 Task: Search one way flight ticket for 4 adults, 2 children, 2 infants in seat and 1 infant on lap in economy from King Salmon: King Salmon Airport to Gillette: Gillette Campbell County Airport on 5-1-2023. Choice of flights is Delta. Price is upto 30000. Outbound departure time preference is 17:15. Return departure time preference is 10:30.
Action: Mouse moved to (451, 528)
Screenshot: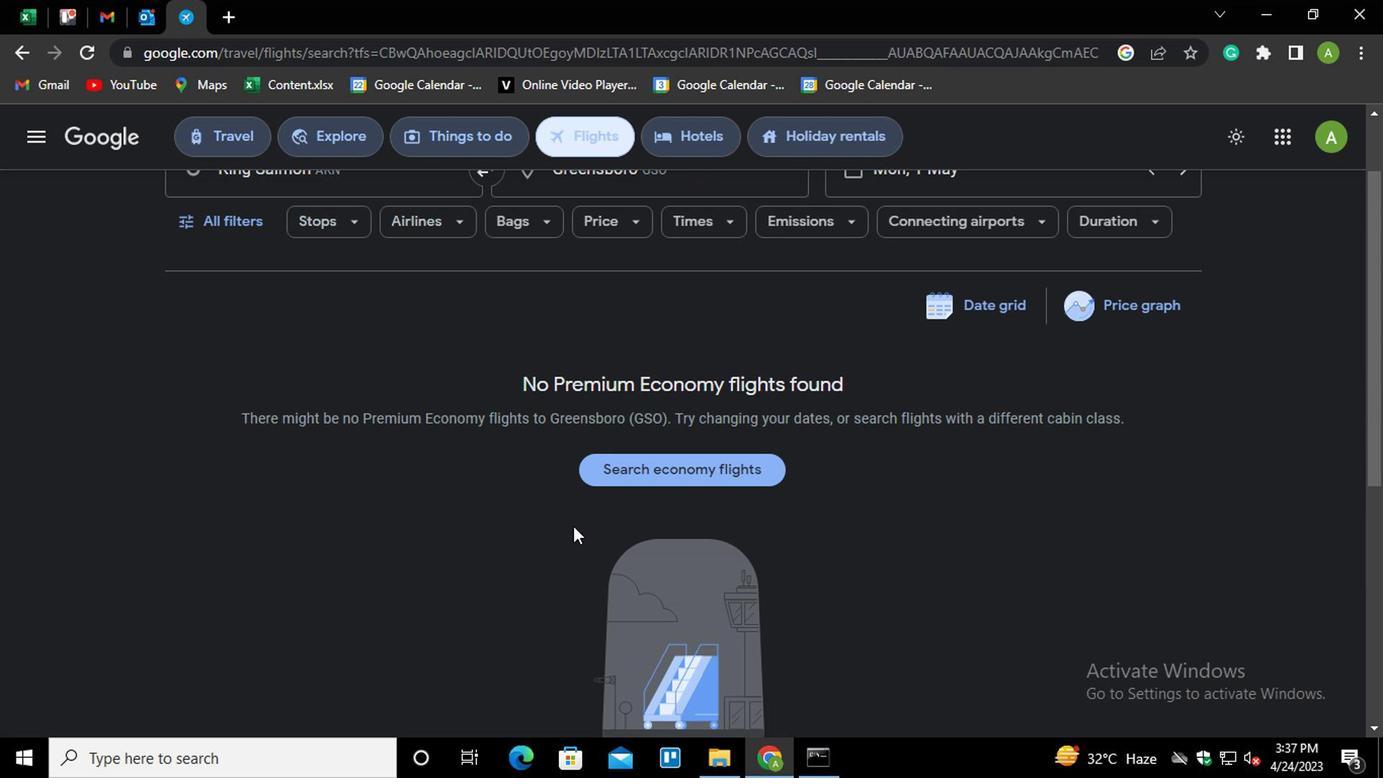 
Action: Mouse scrolled (451, 529) with delta (0, 0)
Screenshot: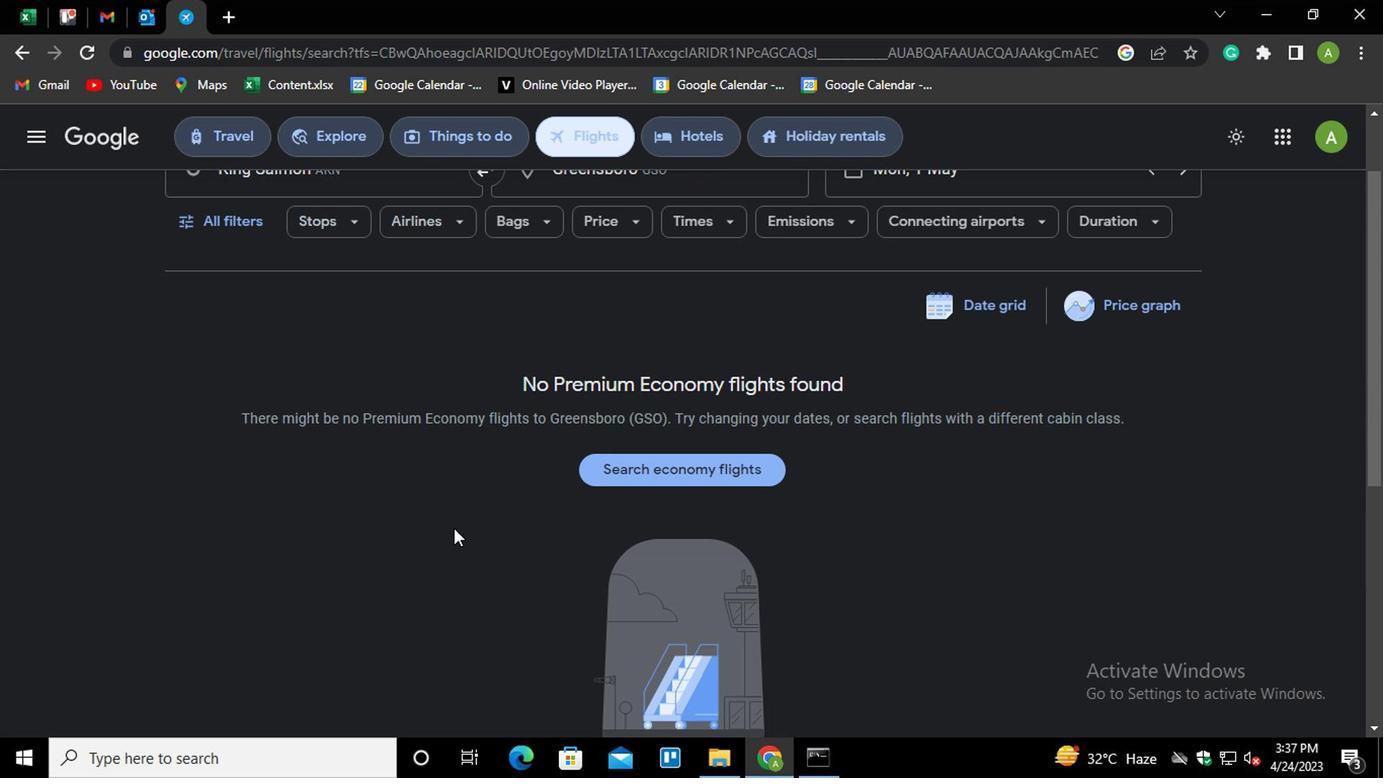 
Action: Mouse scrolled (451, 529) with delta (0, 0)
Screenshot: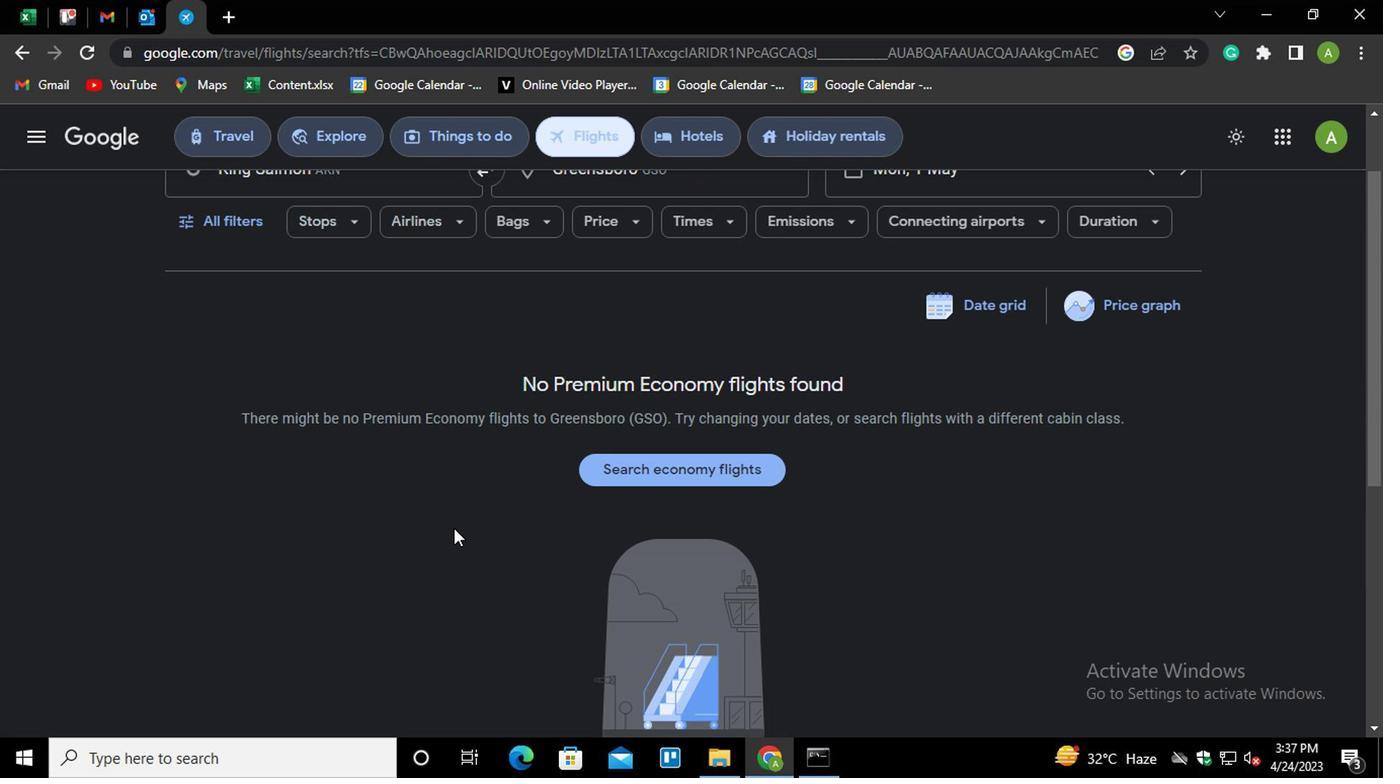 
Action: Mouse scrolled (451, 529) with delta (0, 0)
Screenshot: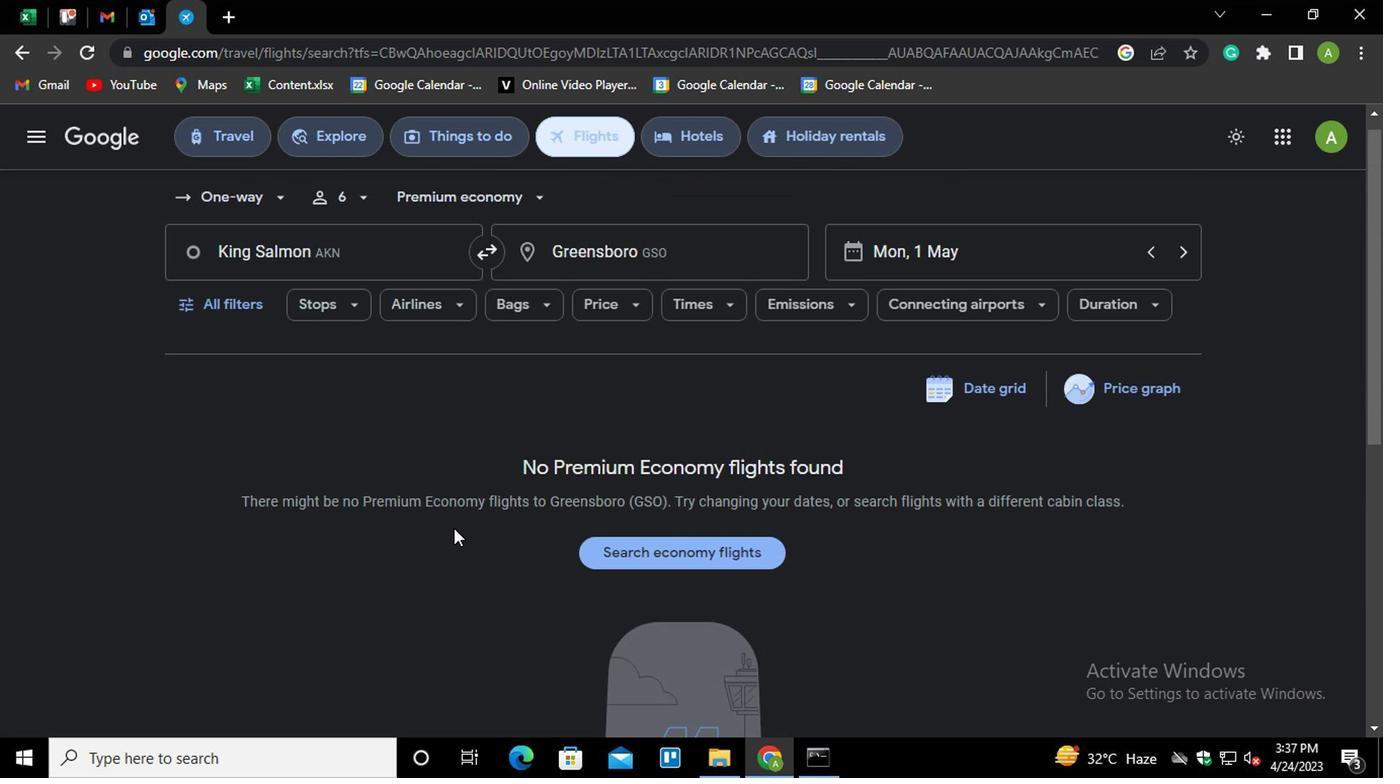 
Action: Mouse moved to (273, 217)
Screenshot: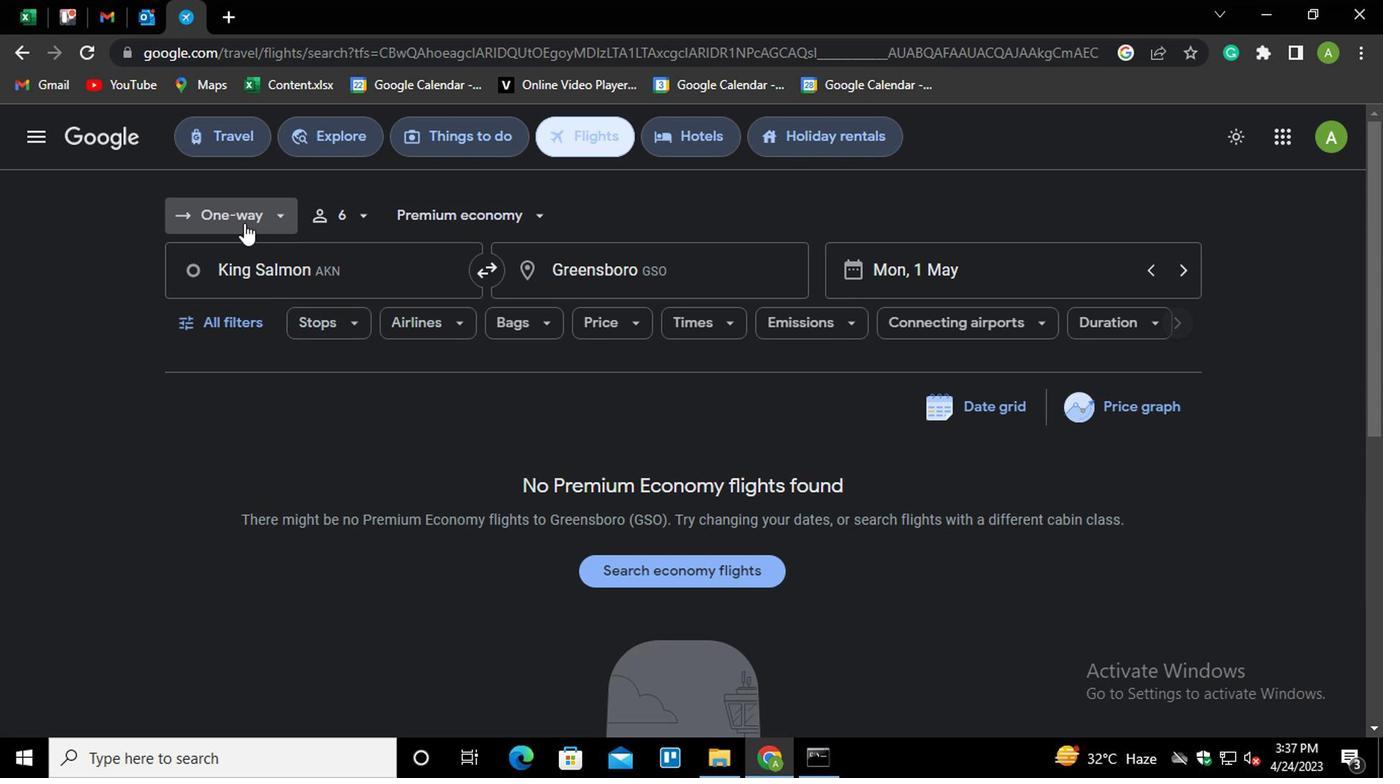 
Action: Mouse pressed left at (273, 217)
Screenshot: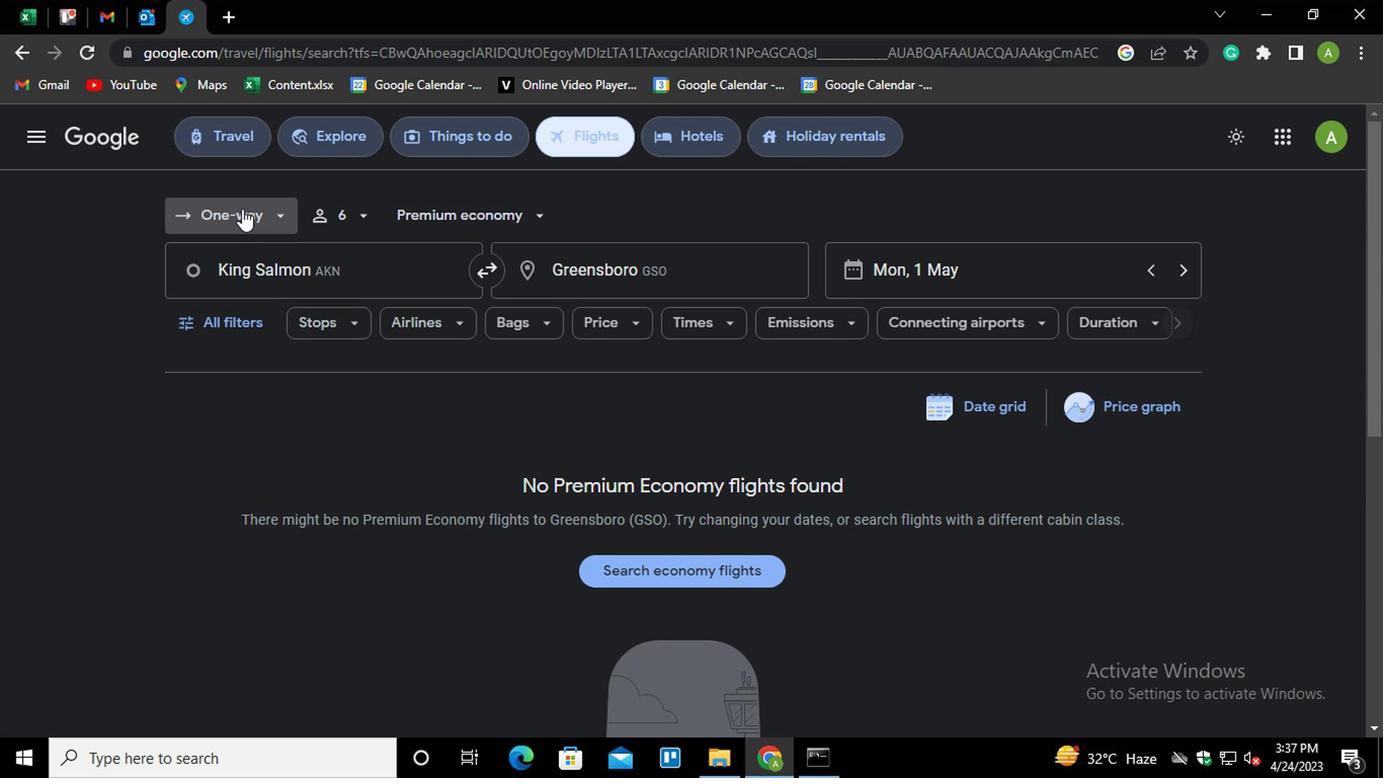 
Action: Mouse moved to (296, 309)
Screenshot: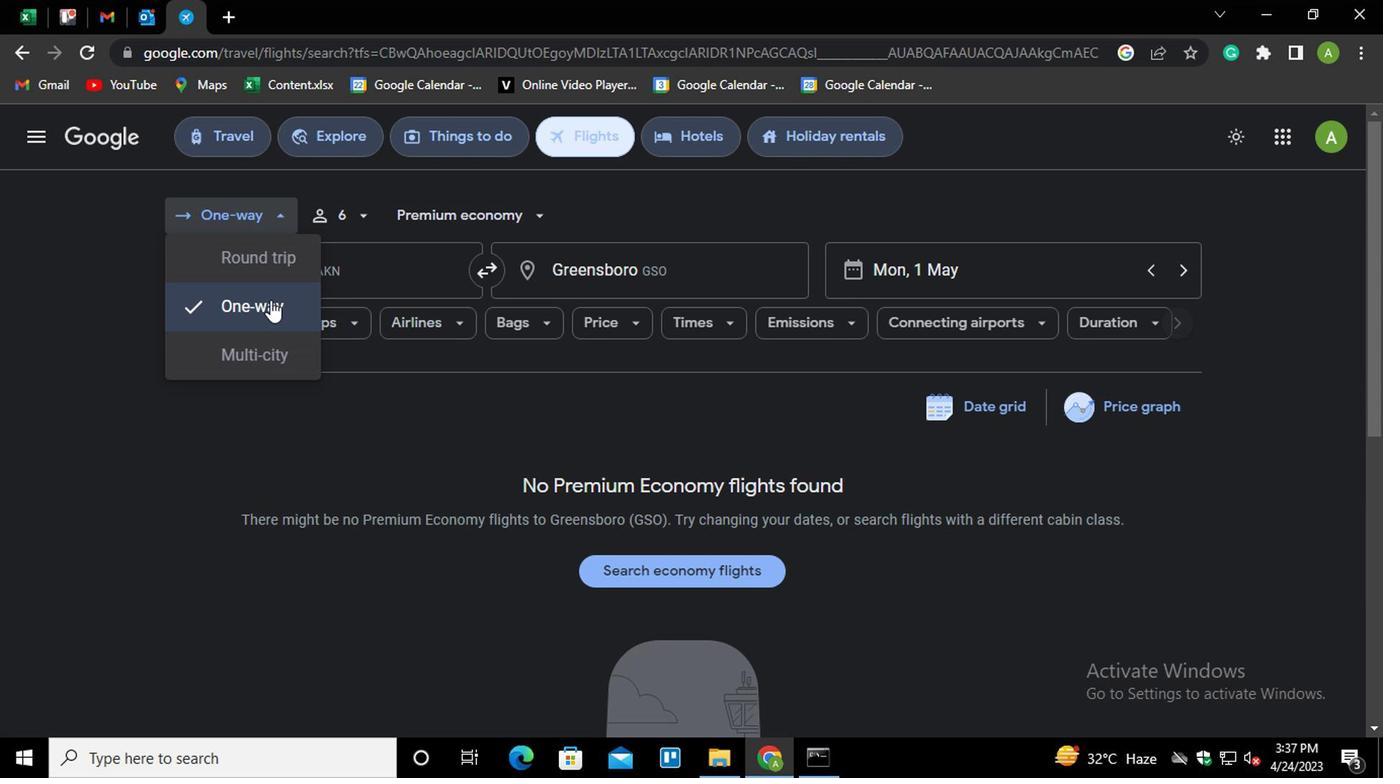 
Action: Mouse pressed left at (296, 309)
Screenshot: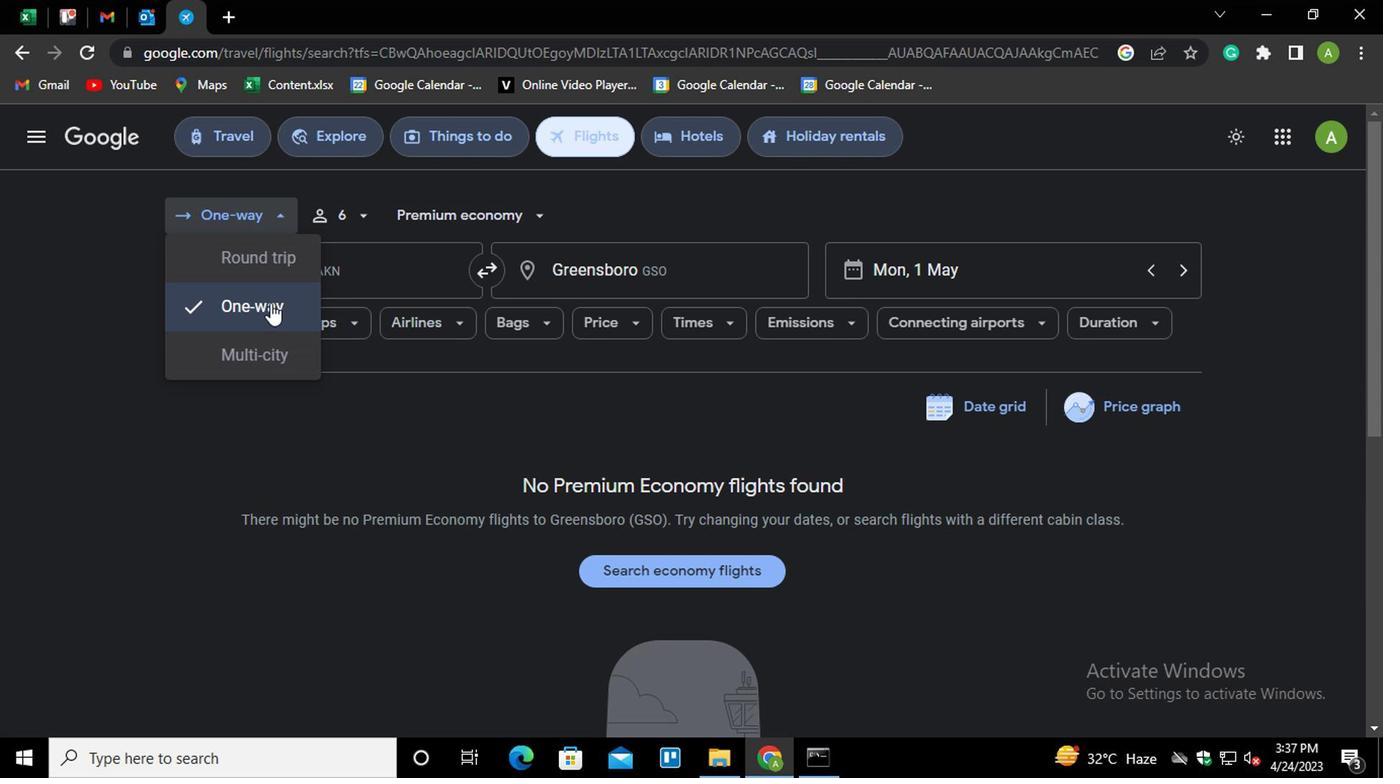 
Action: Mouse moved to (368, 231)
Screenshot: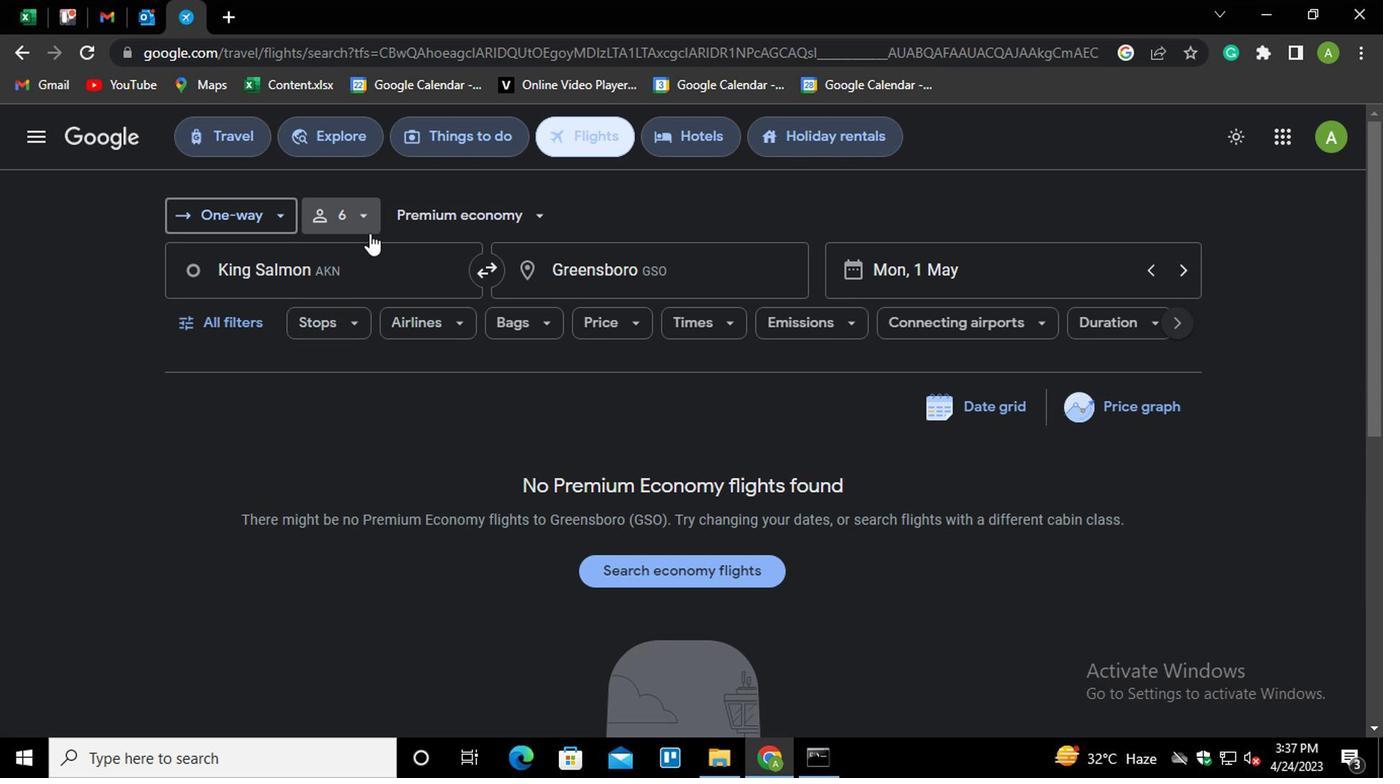 
Action: Mouse pressed left at (368, 231)
Screenshot: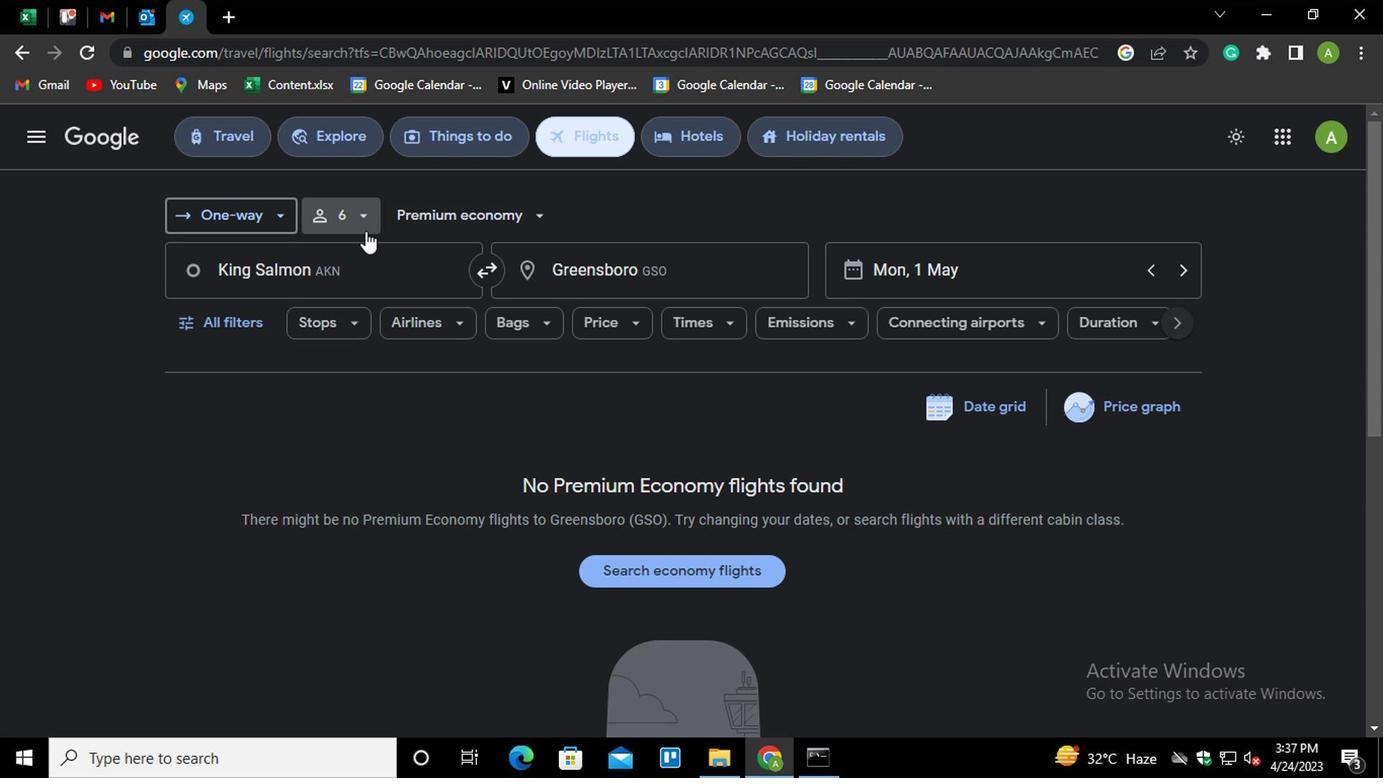 
Action: Mouse moved to (505, 270)
Screenshot: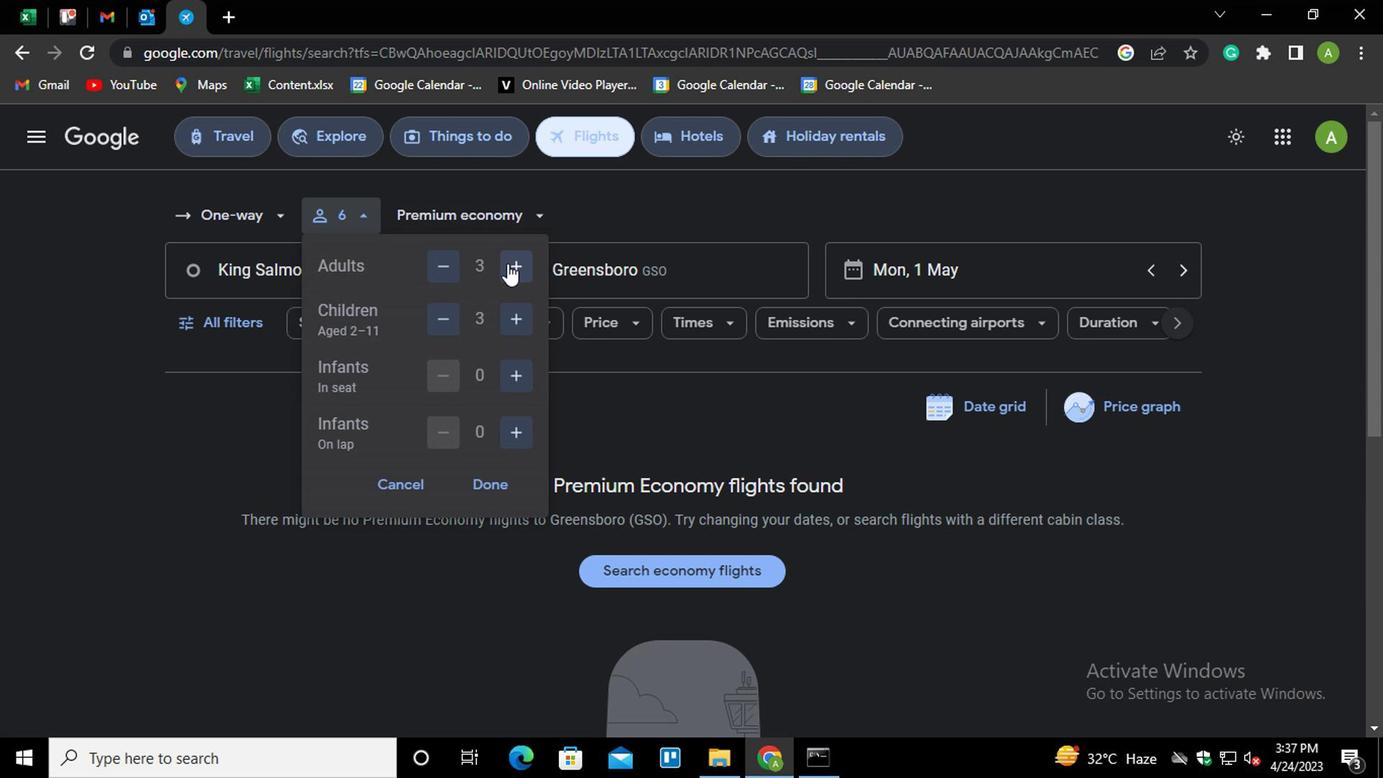 
Action: Mouse pressed left at (505, 270)
Screenshot: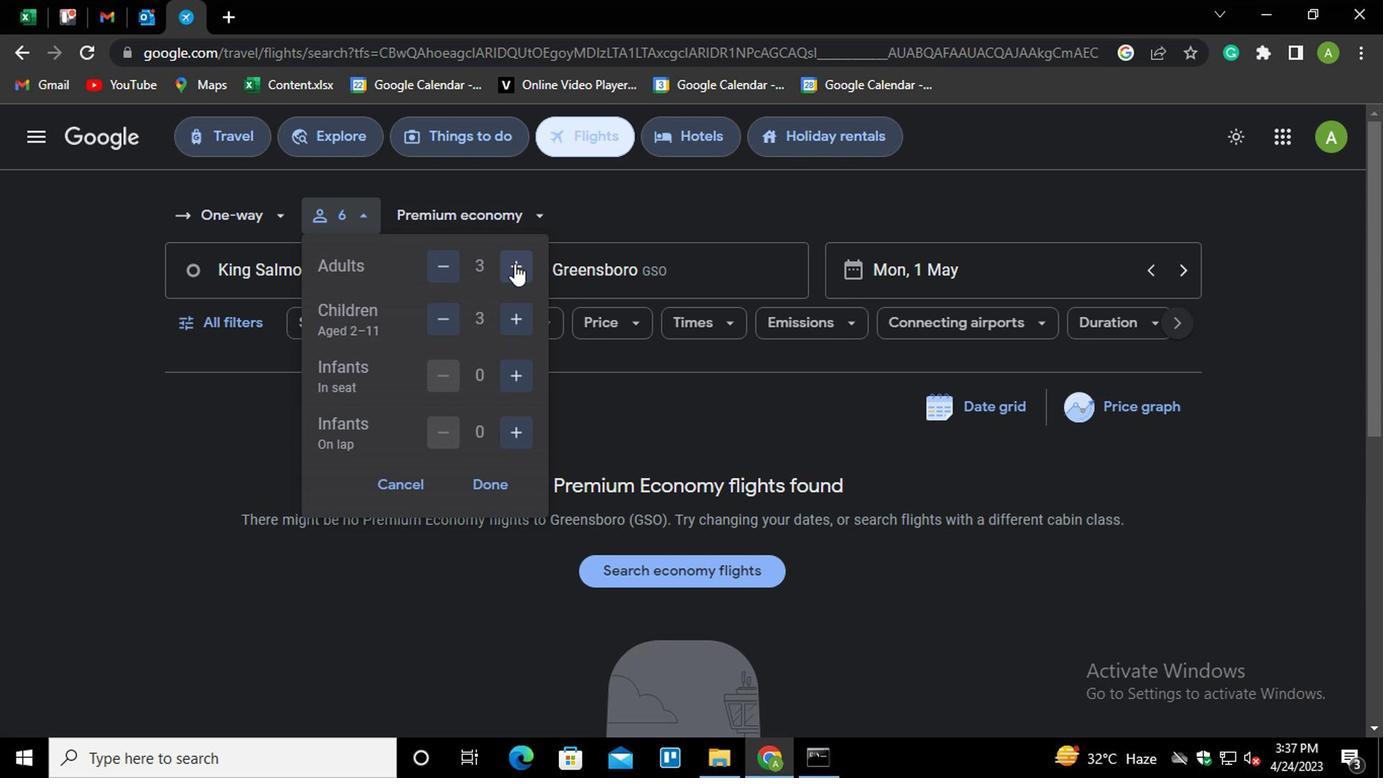 
Action: Mouse moved to (434, 317)
Screenshot: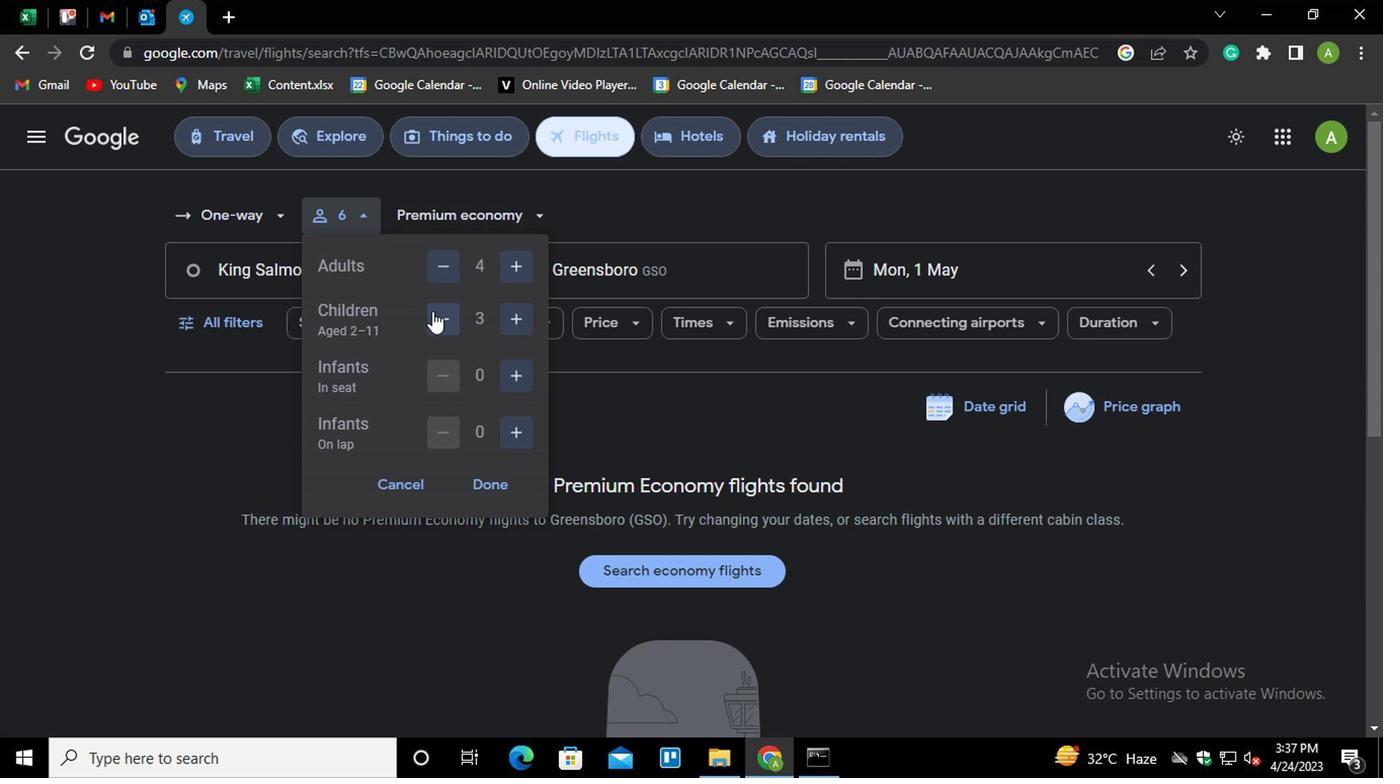 
Action: Mouse pressed left at (434, 317)
Screenshot: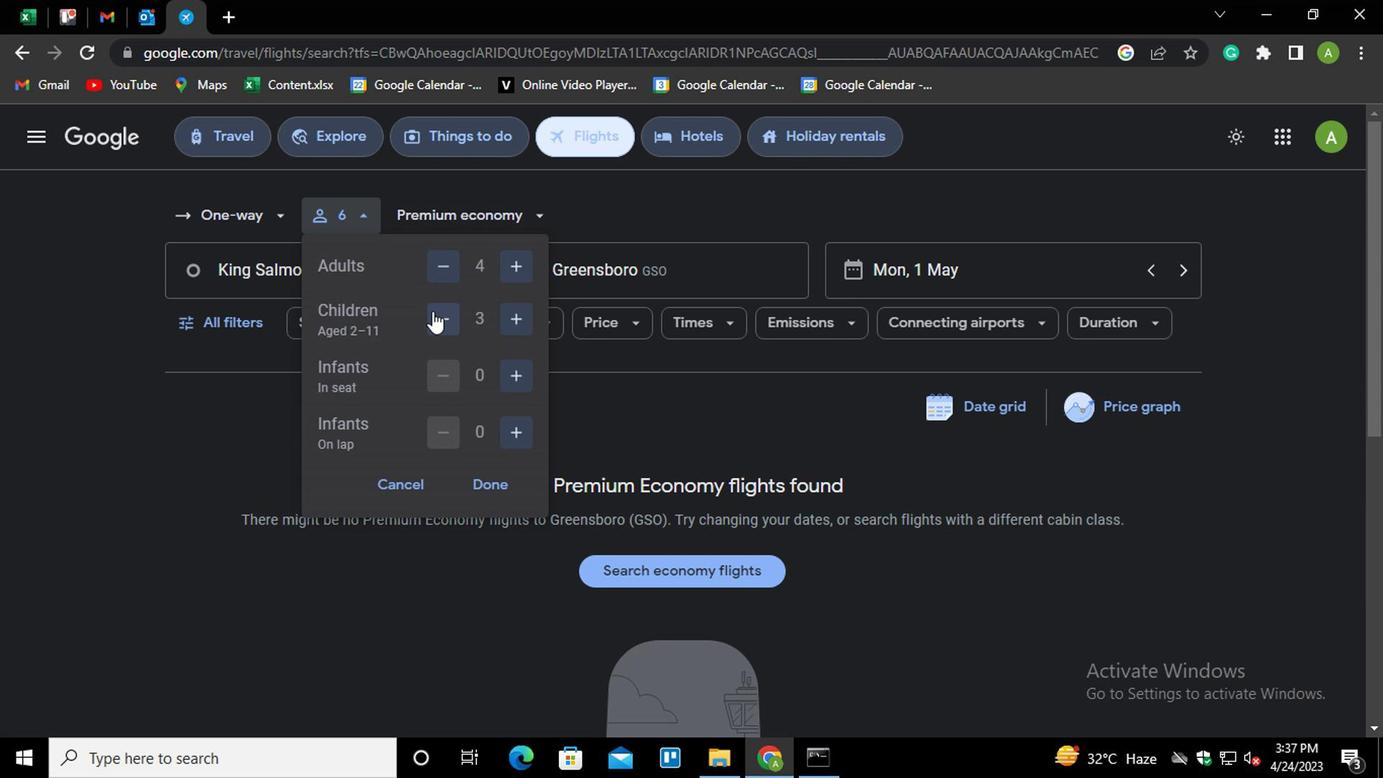 
Action: Mouse moved to (492, 368)
Screenshot: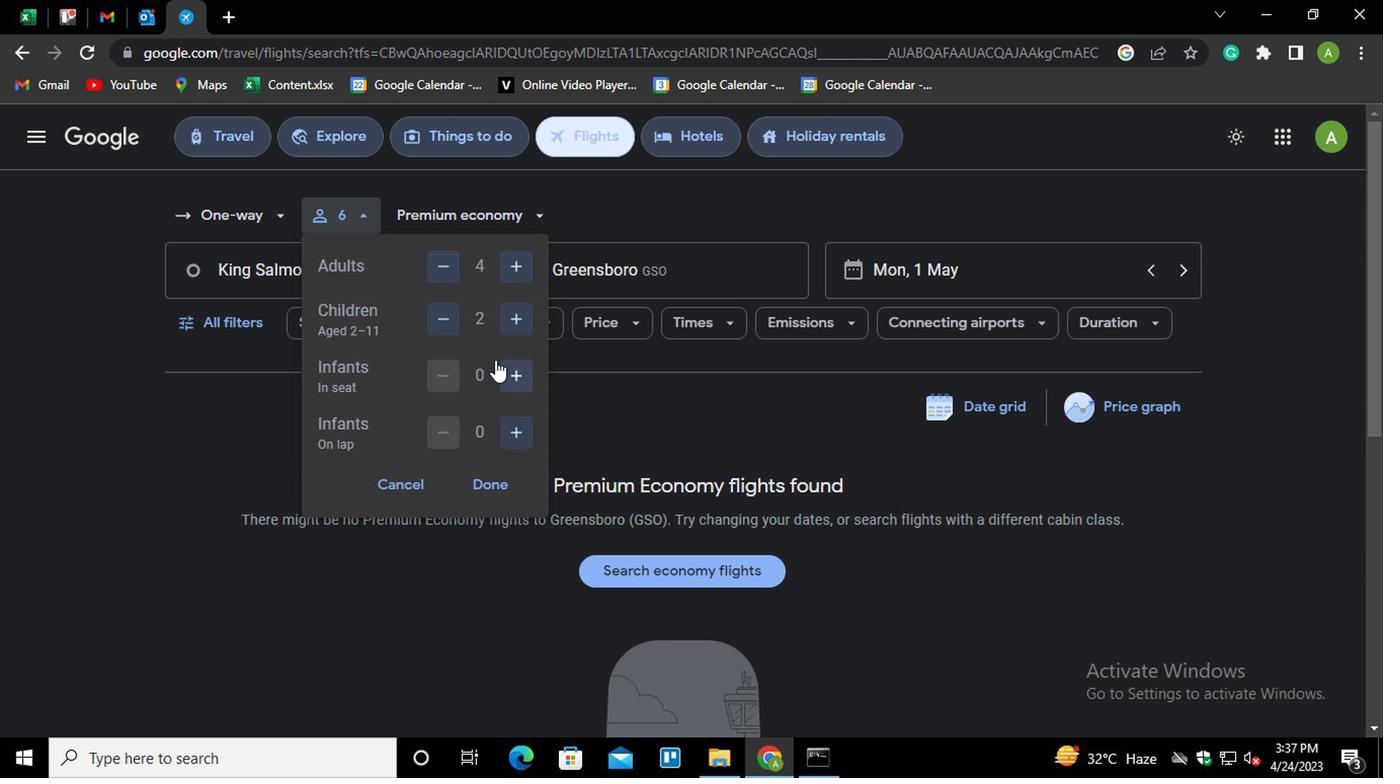 
Action: Mouse pressed left at (492, 368)
Screenshot: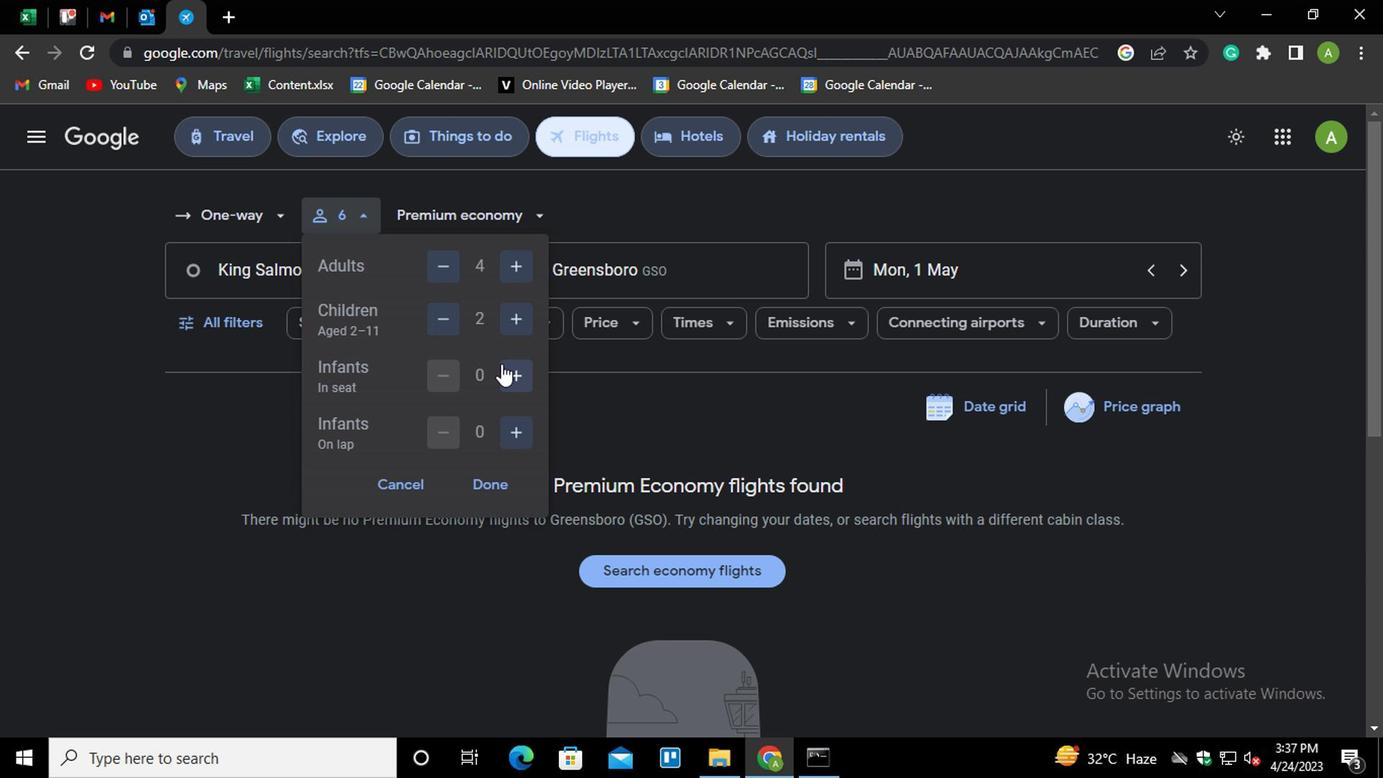 
Action: Mouse pressed left at (492, 368)
Screenshot: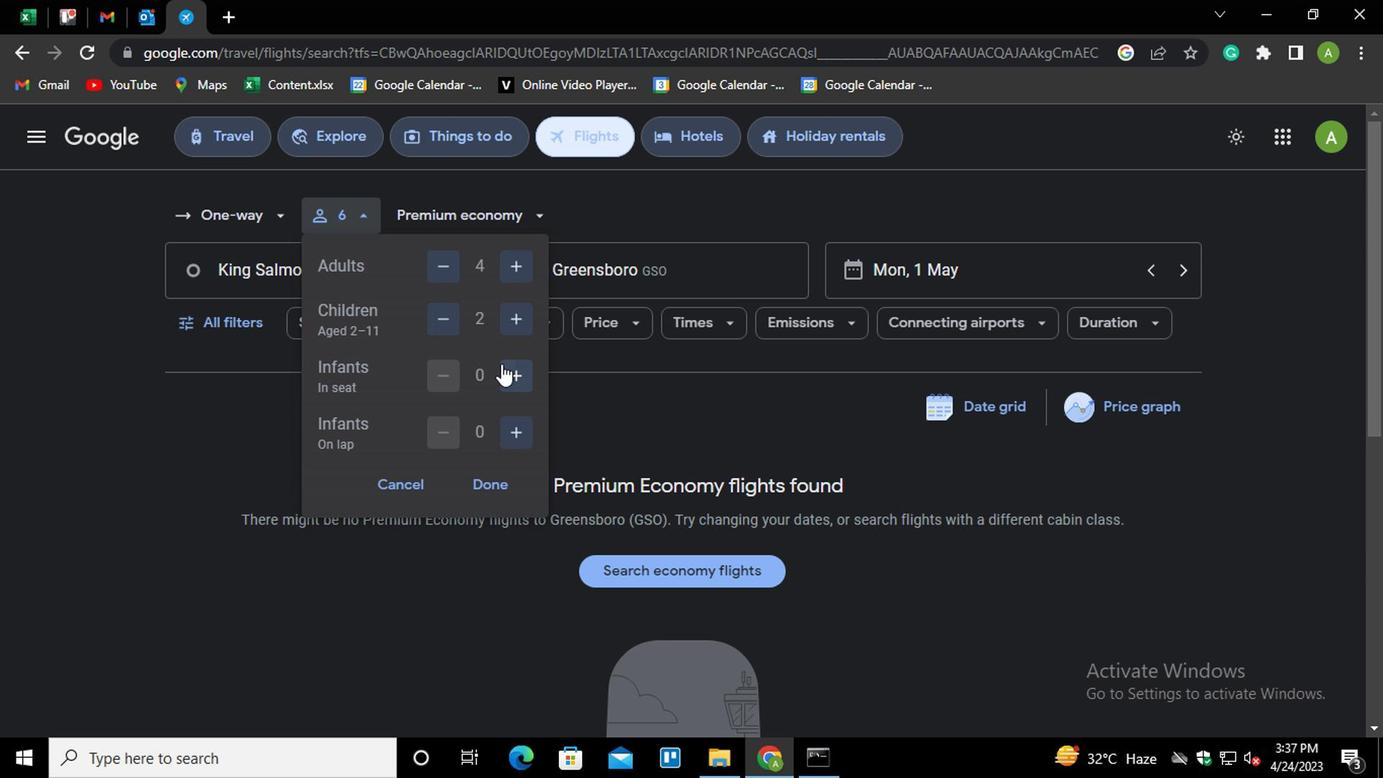 
Action: Mouse moved to (512, 430)
Screenshot: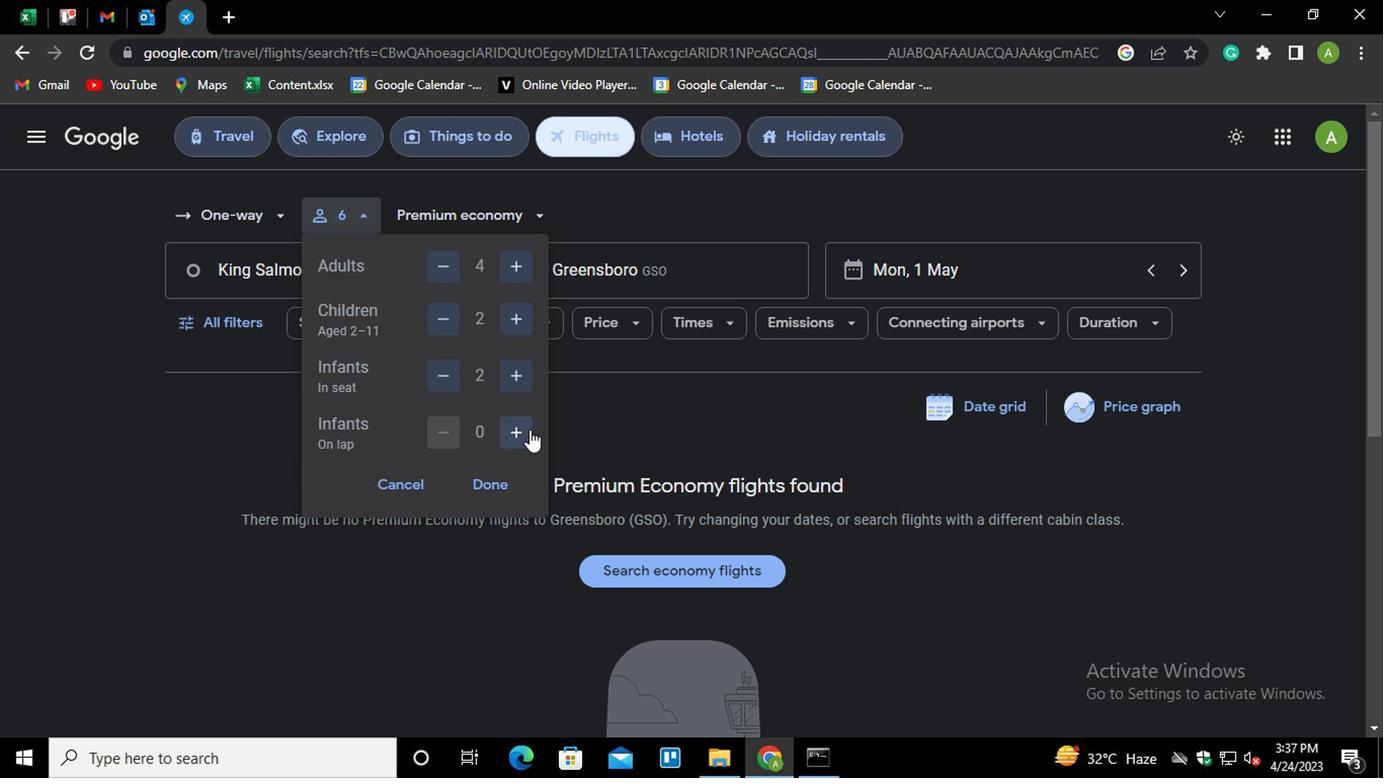 
Action: Mouse pressed left at (512, 430)
Screenshot: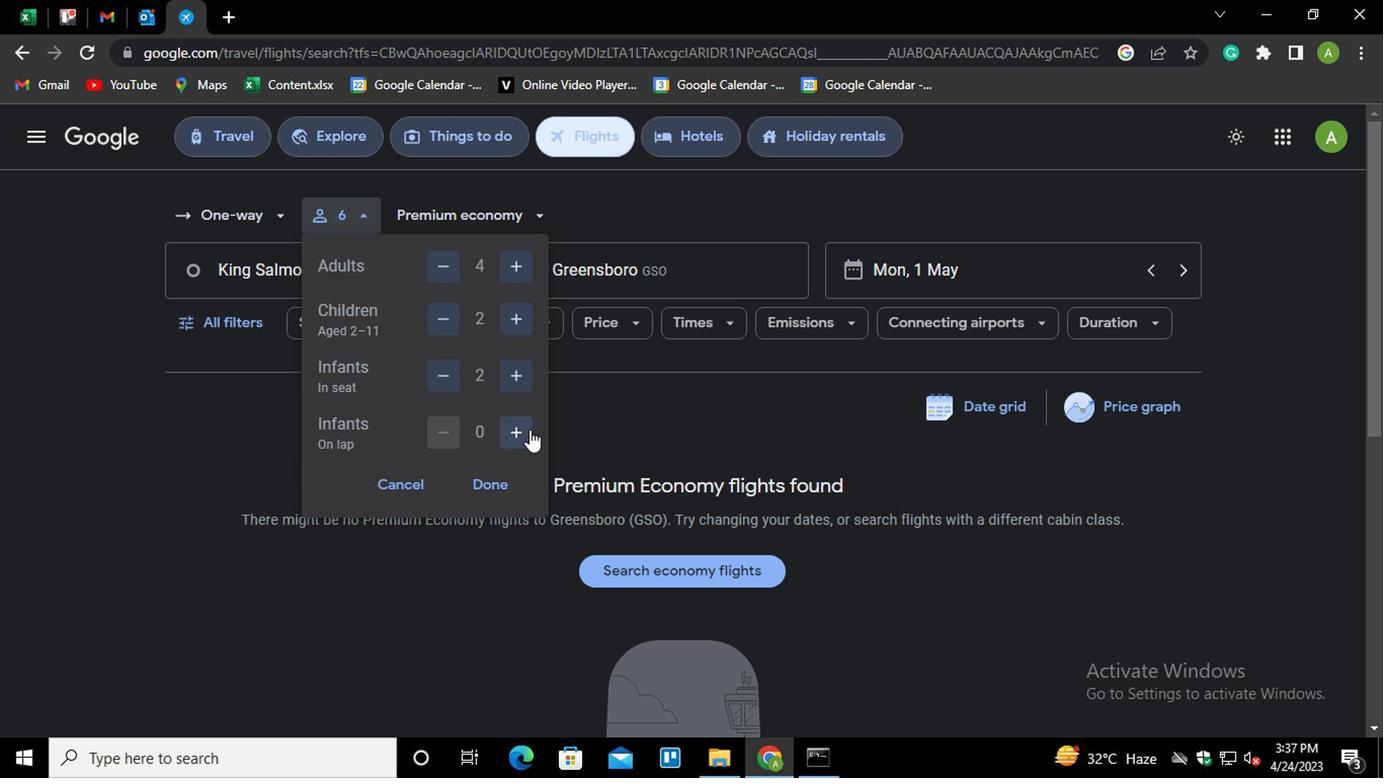 
Action: Mouse moved to (495, 483)
Screenshot: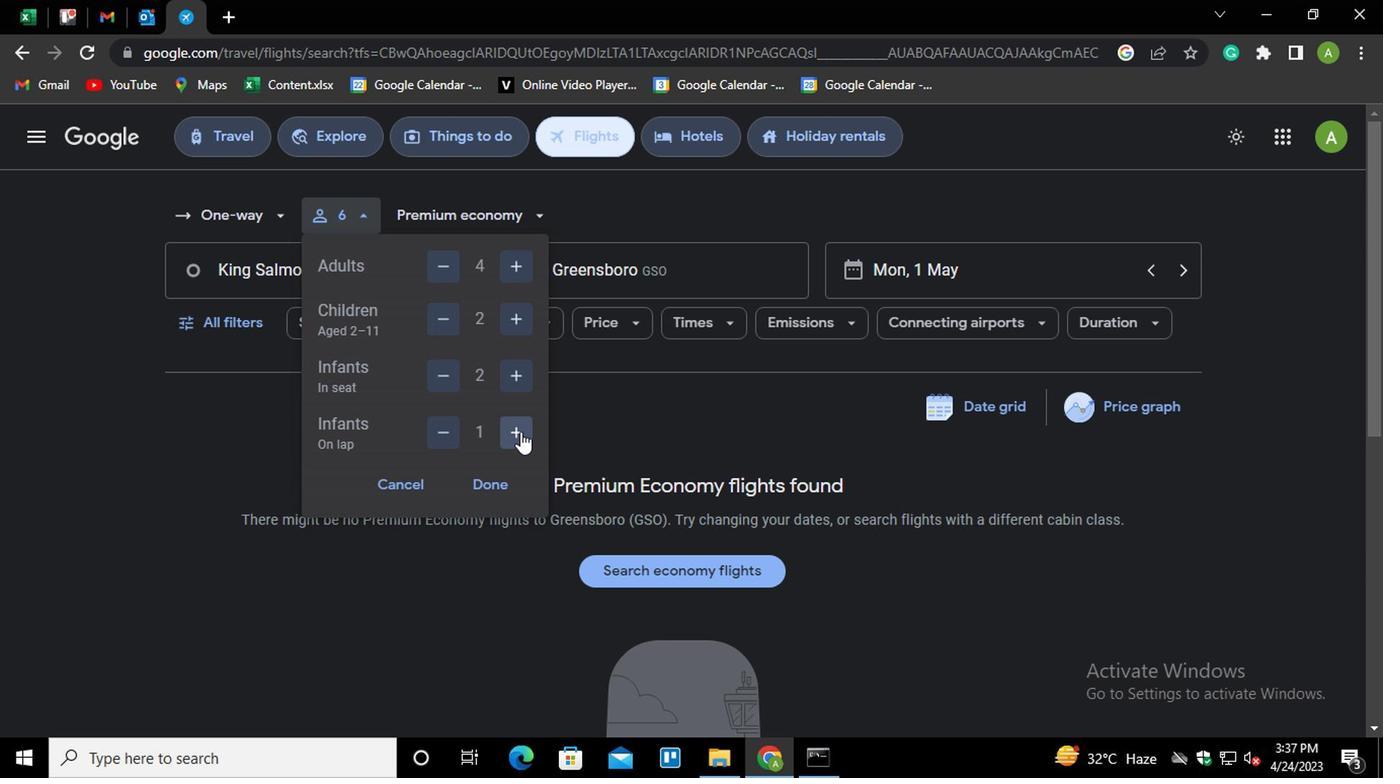 
Action: Mouse pressed left at (495, 483)
Screenshot: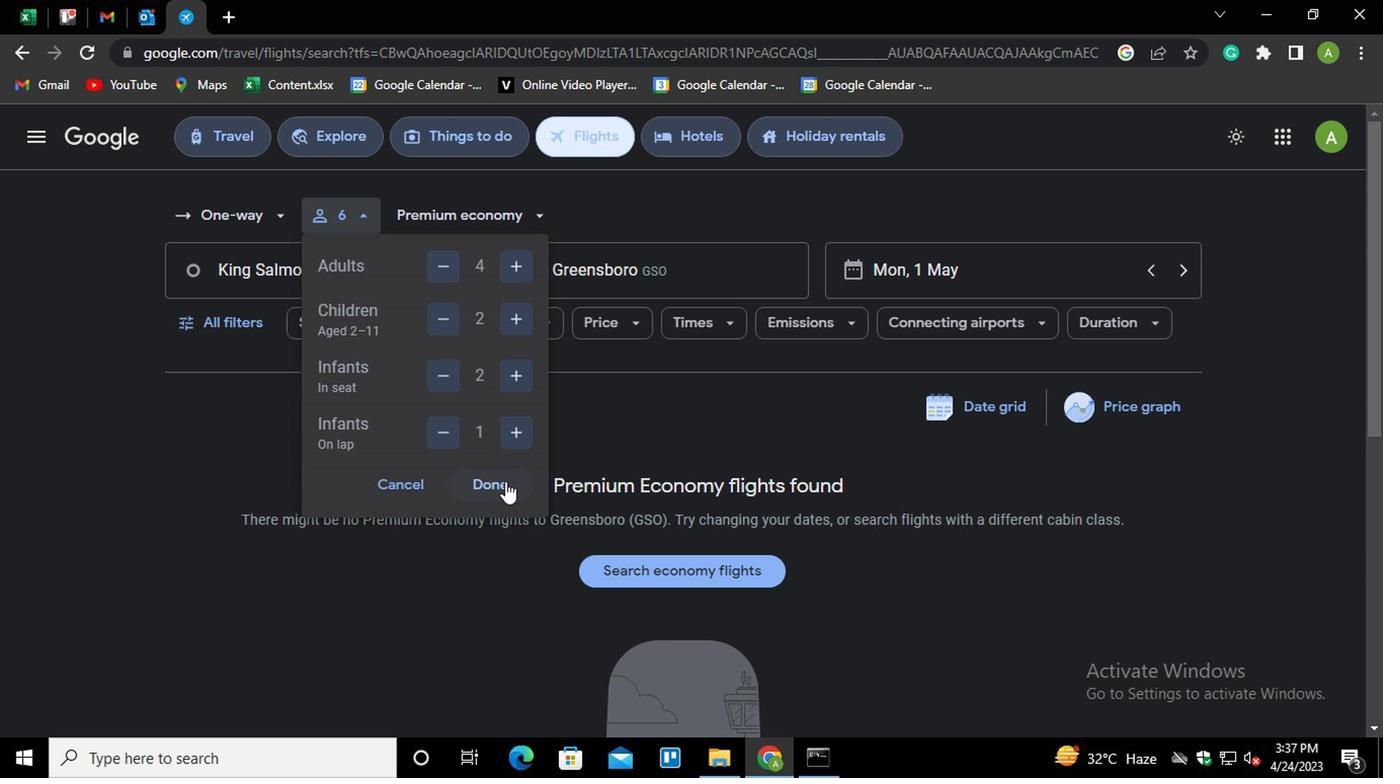
Action: Mouse moved to (644, 278)
Screenshot: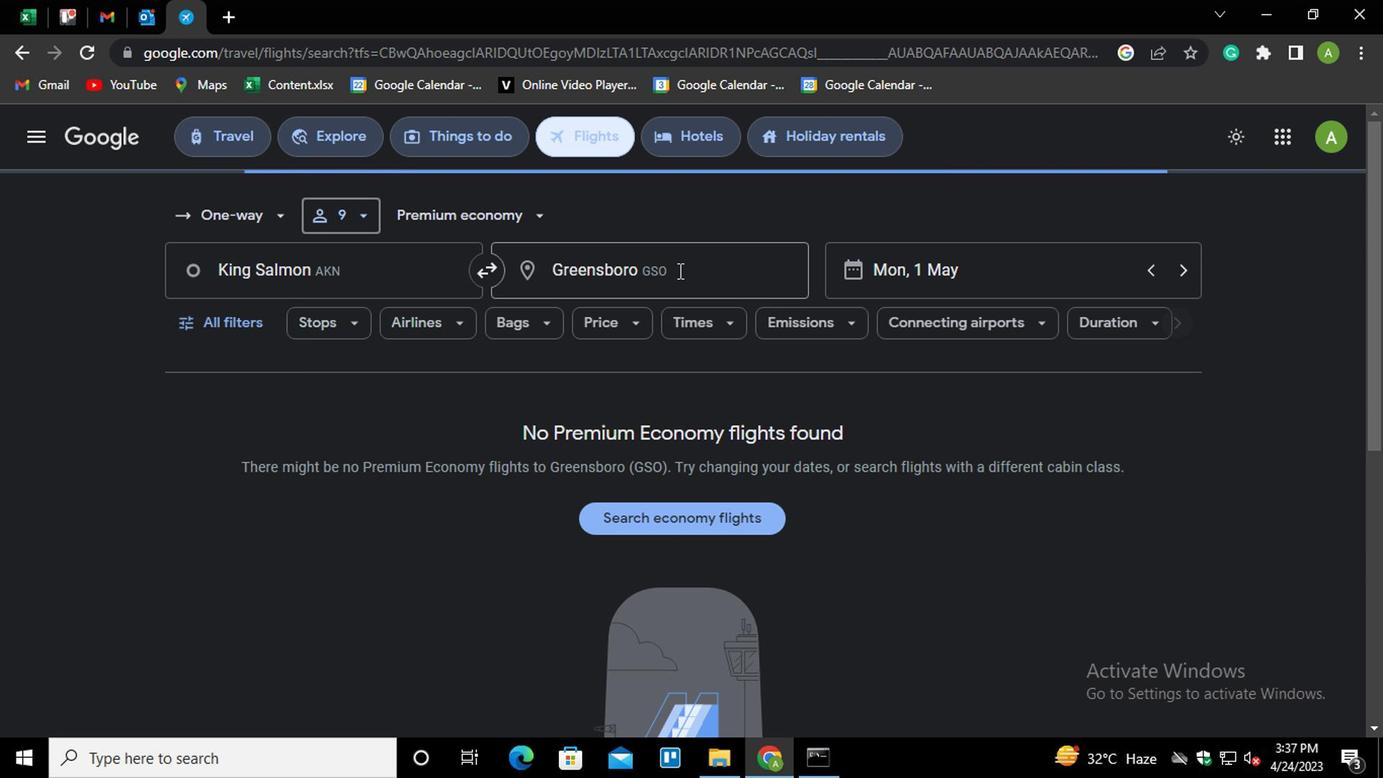 
Action: Mouse pressed left at (644, 278)
Screenshot: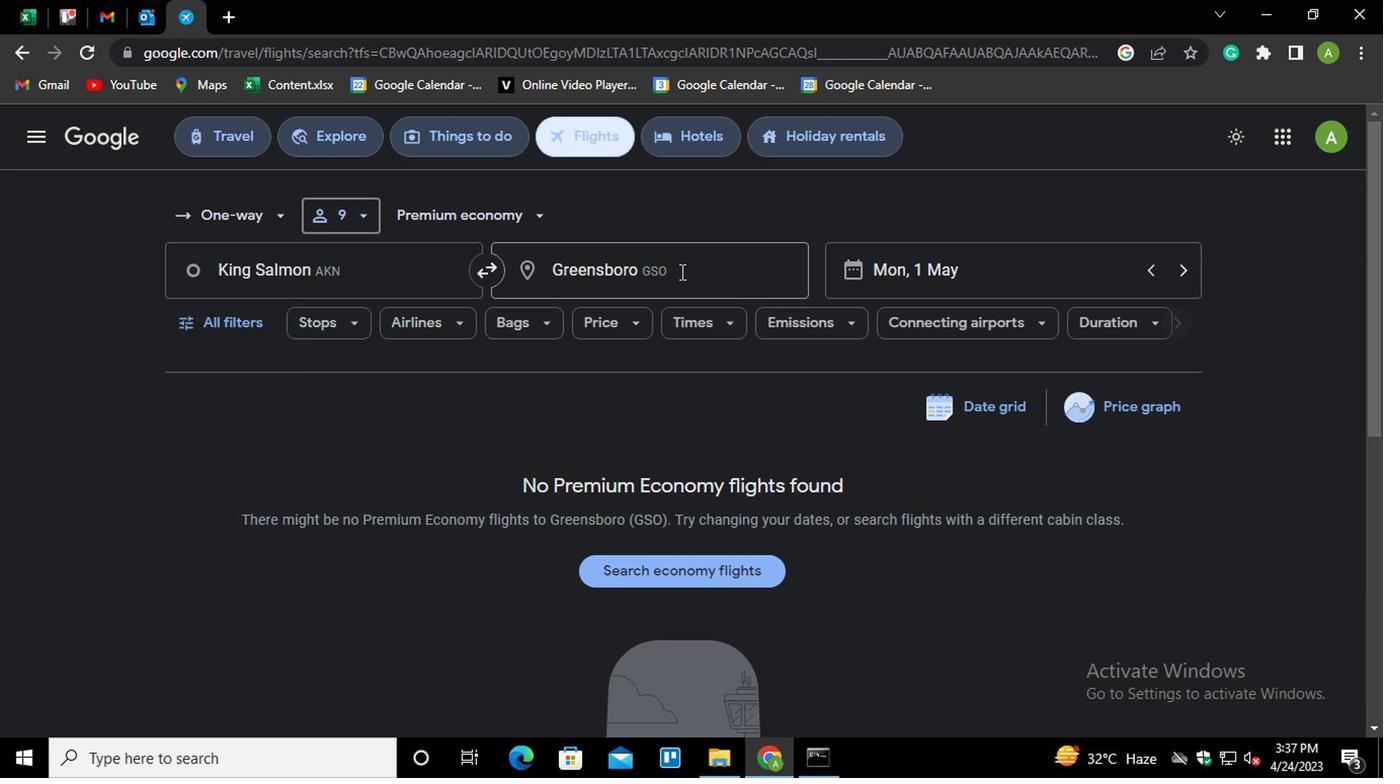 
Action: Mouse moved to (654, 273)
Screenshot: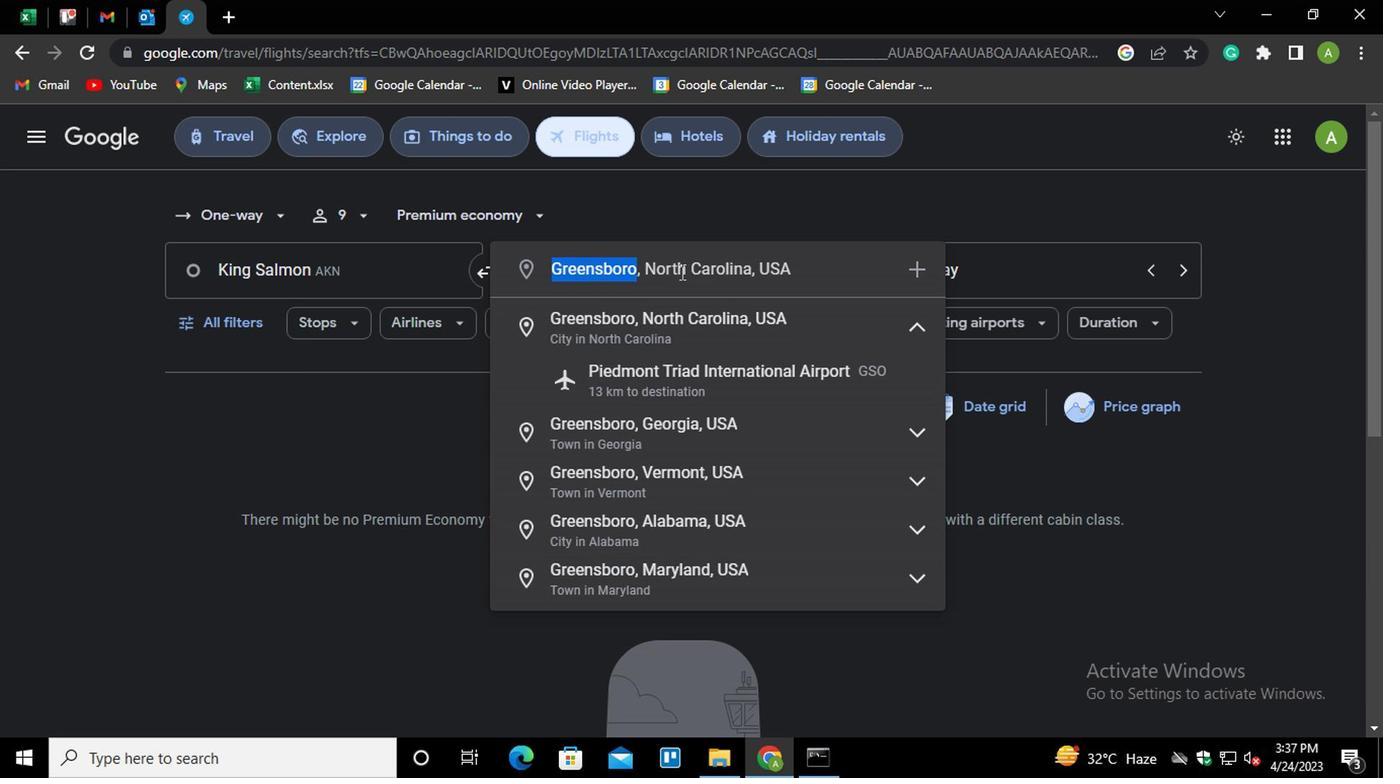 
Action: Key pressed <Key.shift_r>Gillette<Key.down><Key.enter>
Screenshot: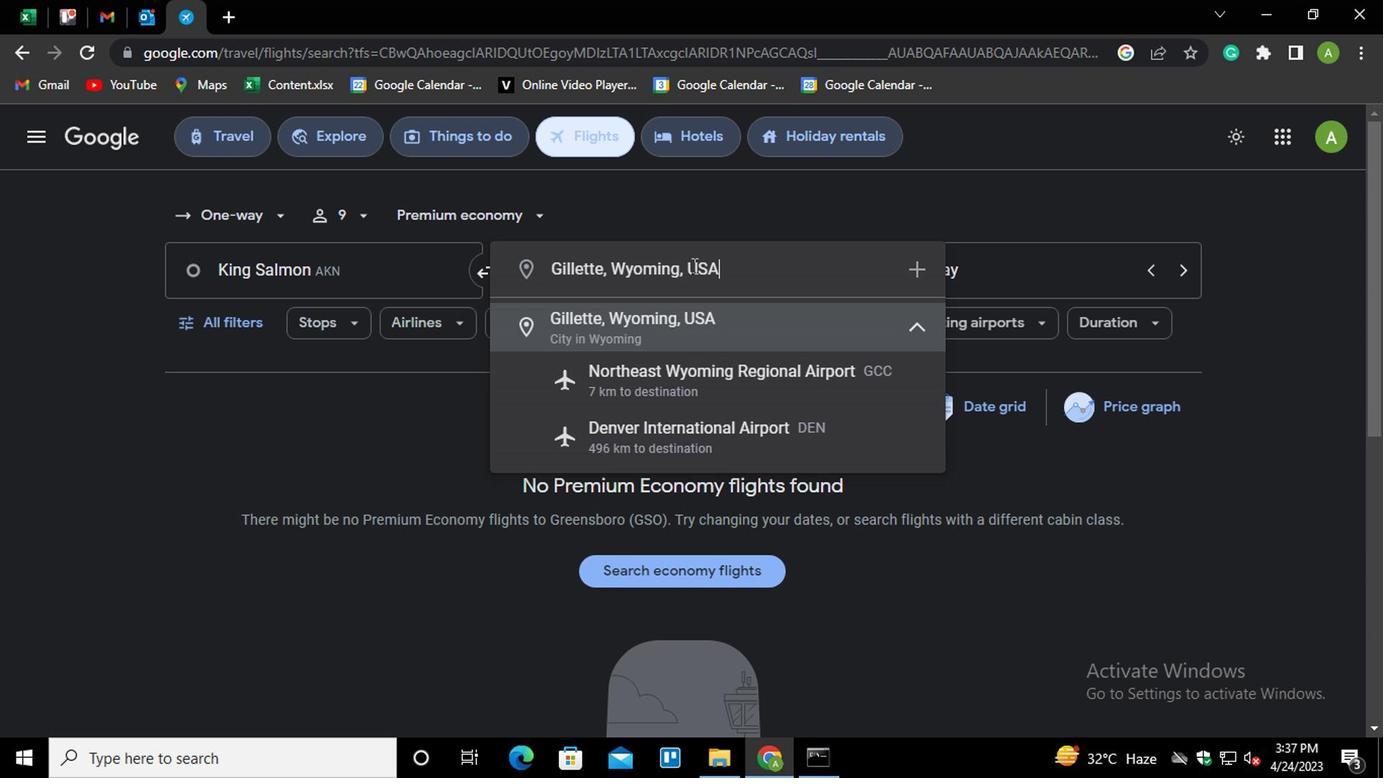 
Action: Mouse moved to (235, 335)
Screenshot: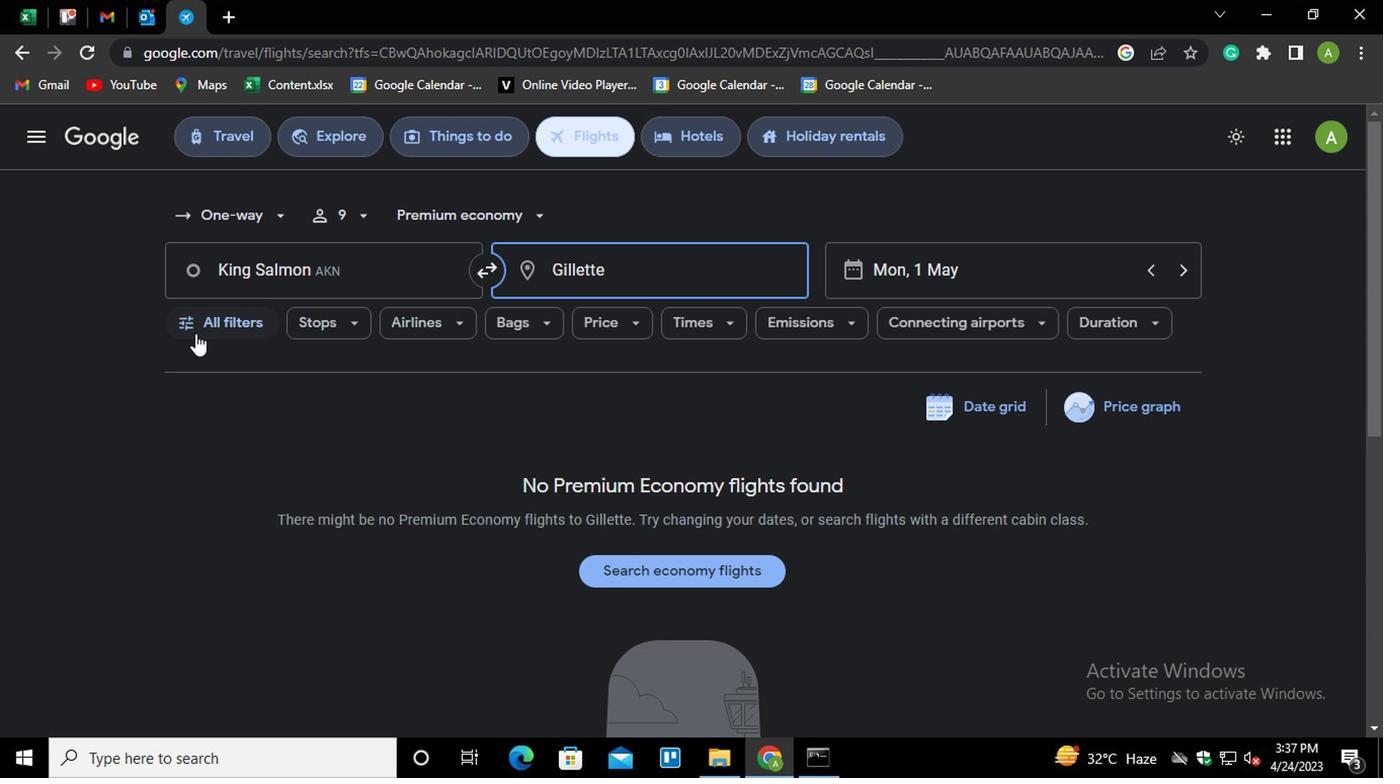 
Action: Mouse pressed left at (235, 335)
Screenshot: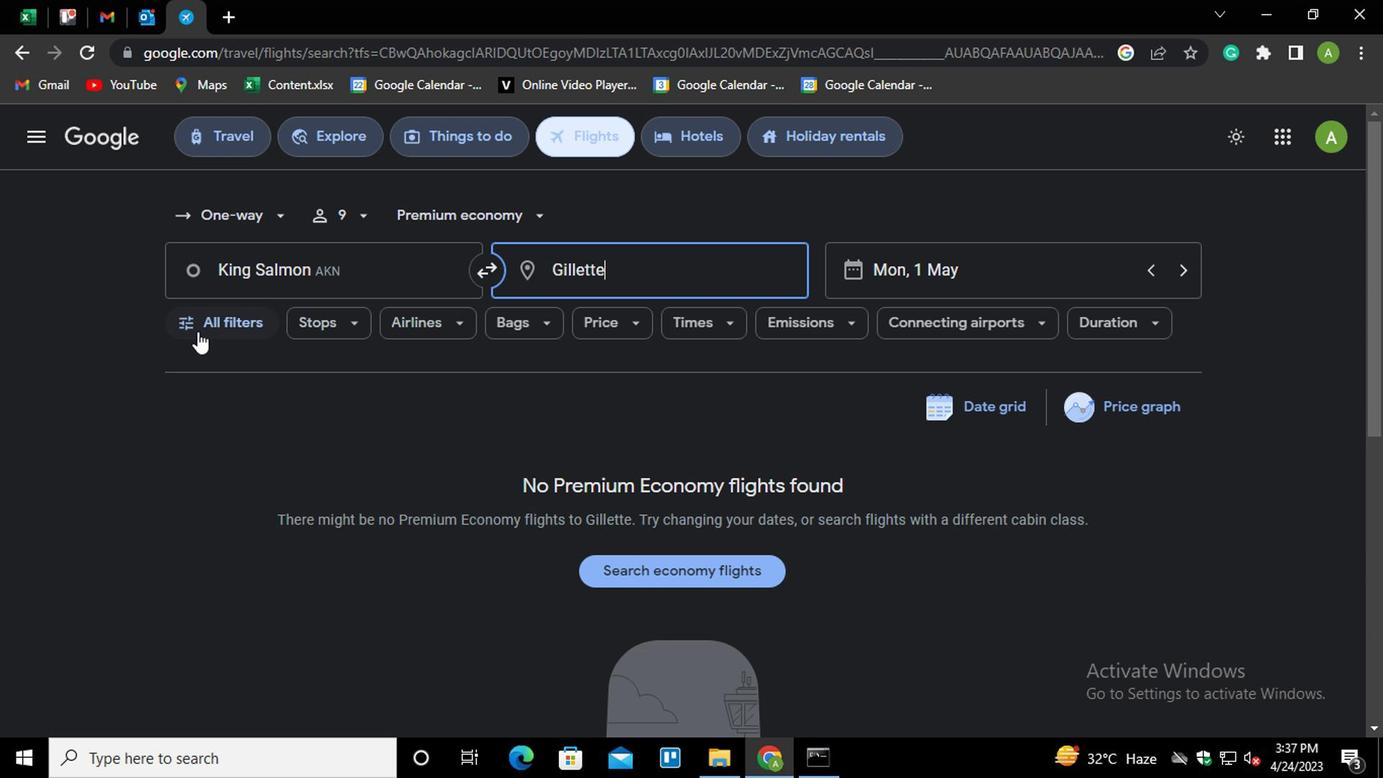 
Action: Mouse moved to (381, 497)
Screenshot: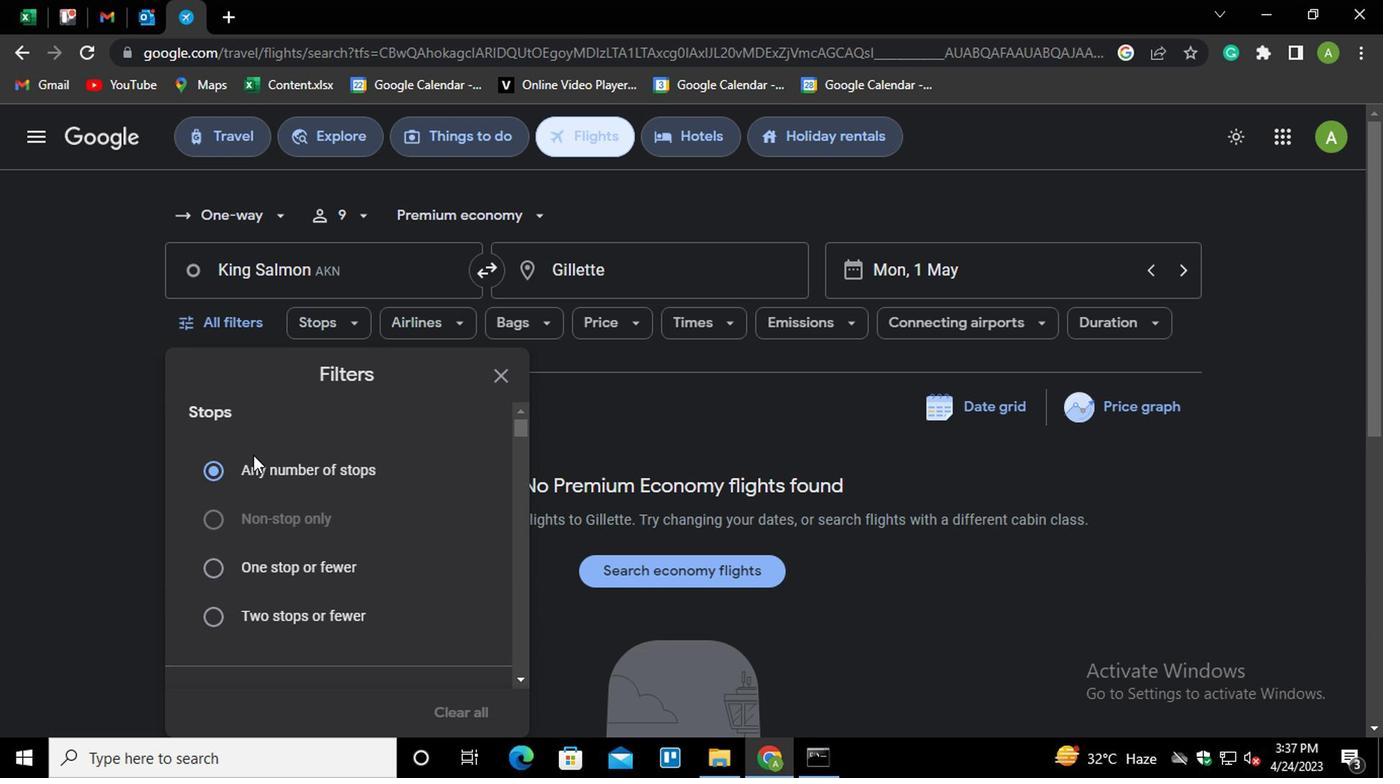 
Action: Mouse scrolled (381, 496) with delta (0, 0)
Screenshot: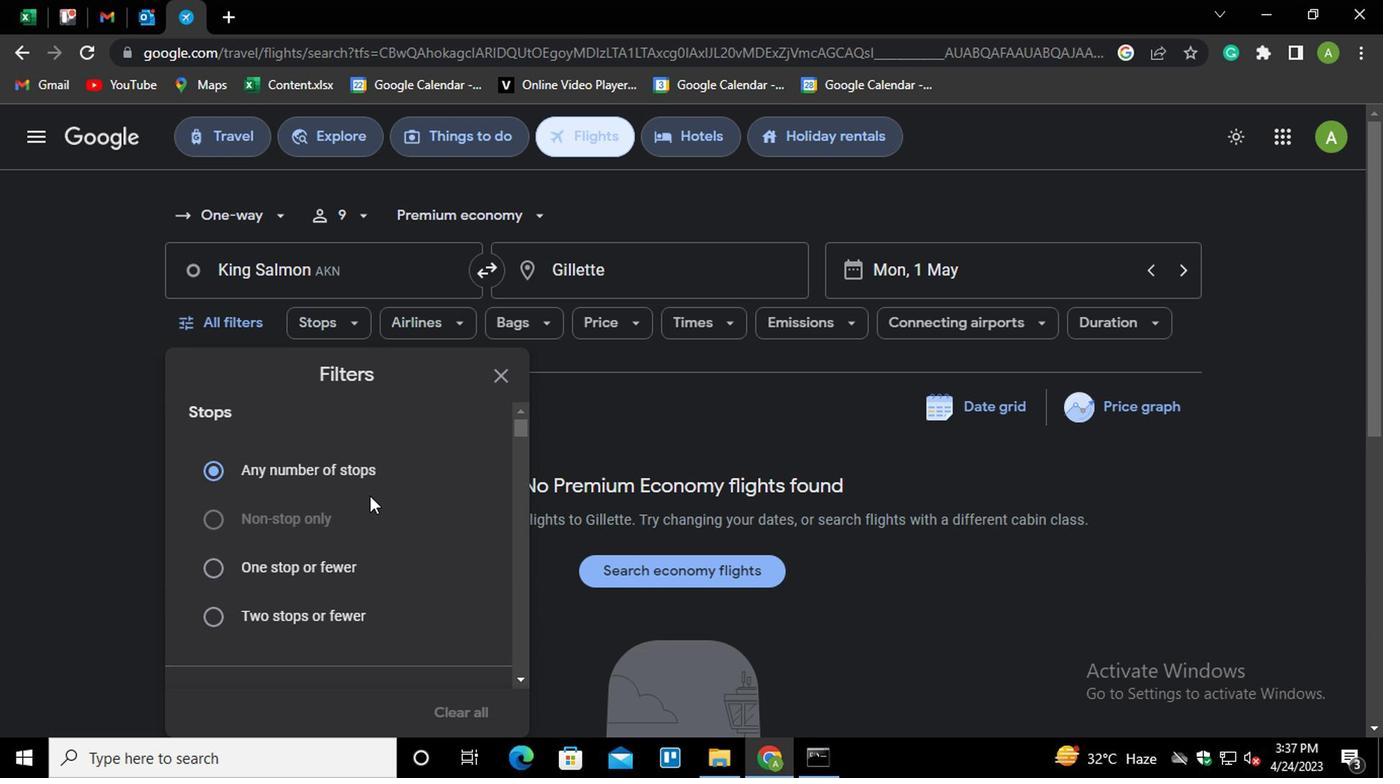 
Action: Mouse scrolled (381, 496) with delta (0, 0)
Screenshot: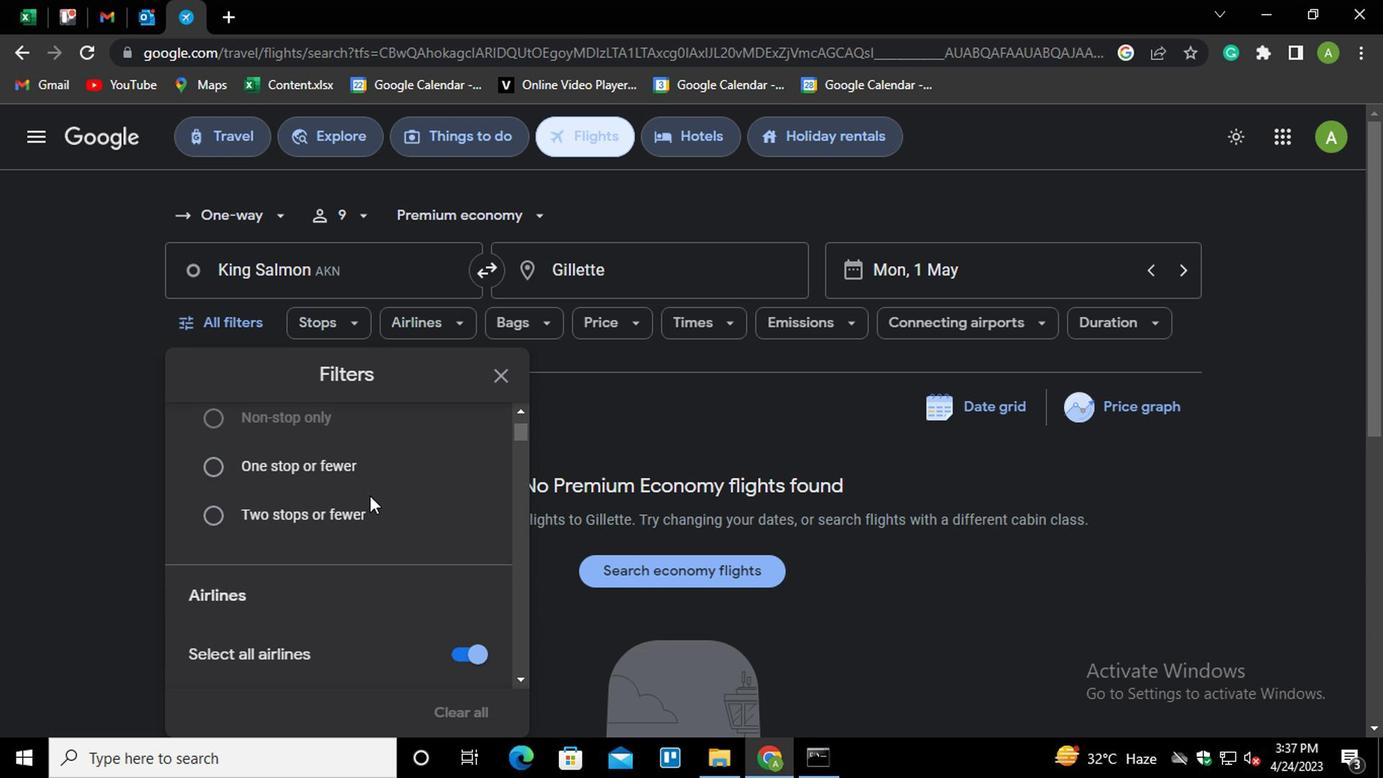 
Action: Mouse scrolled (381, 496) with delta (0, 0)
Screenshot: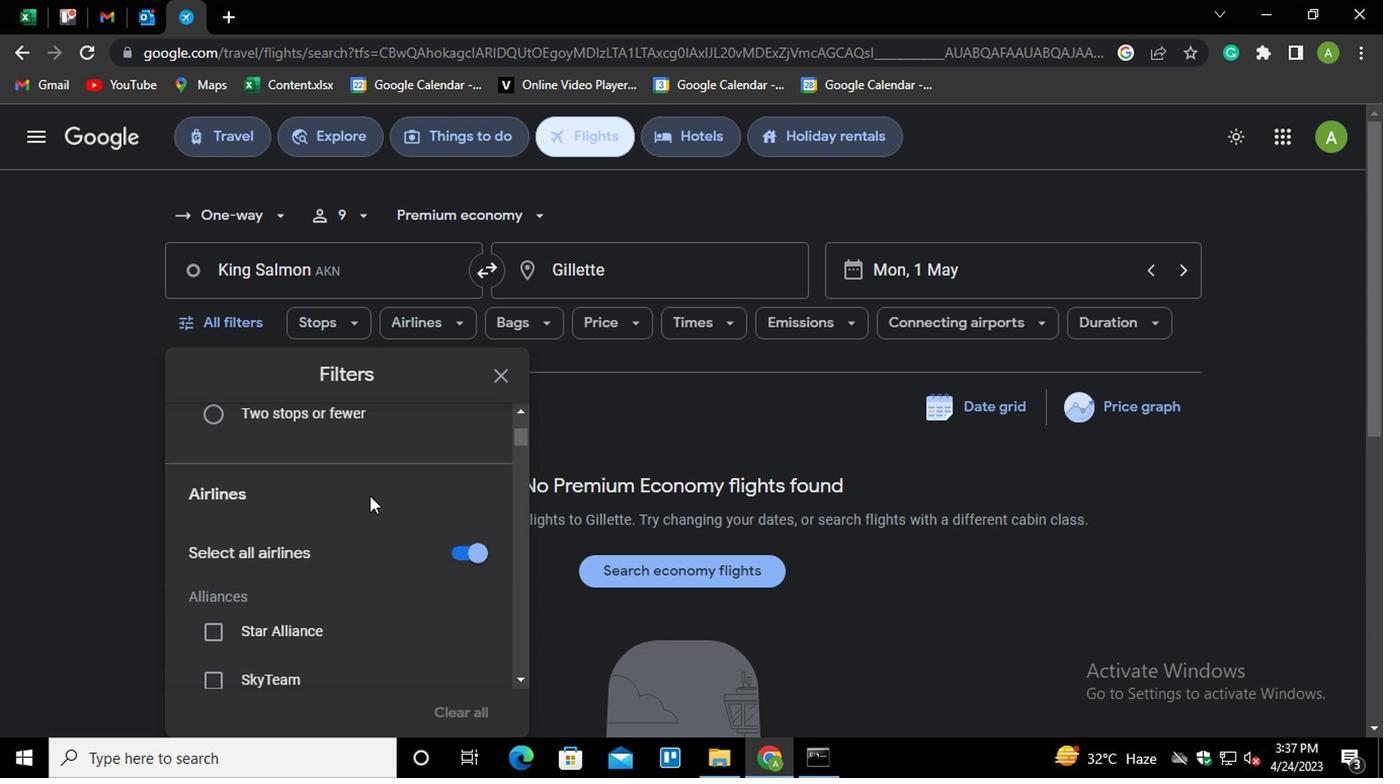 
Action: Mouse moved to (461, 443)
Screenshot: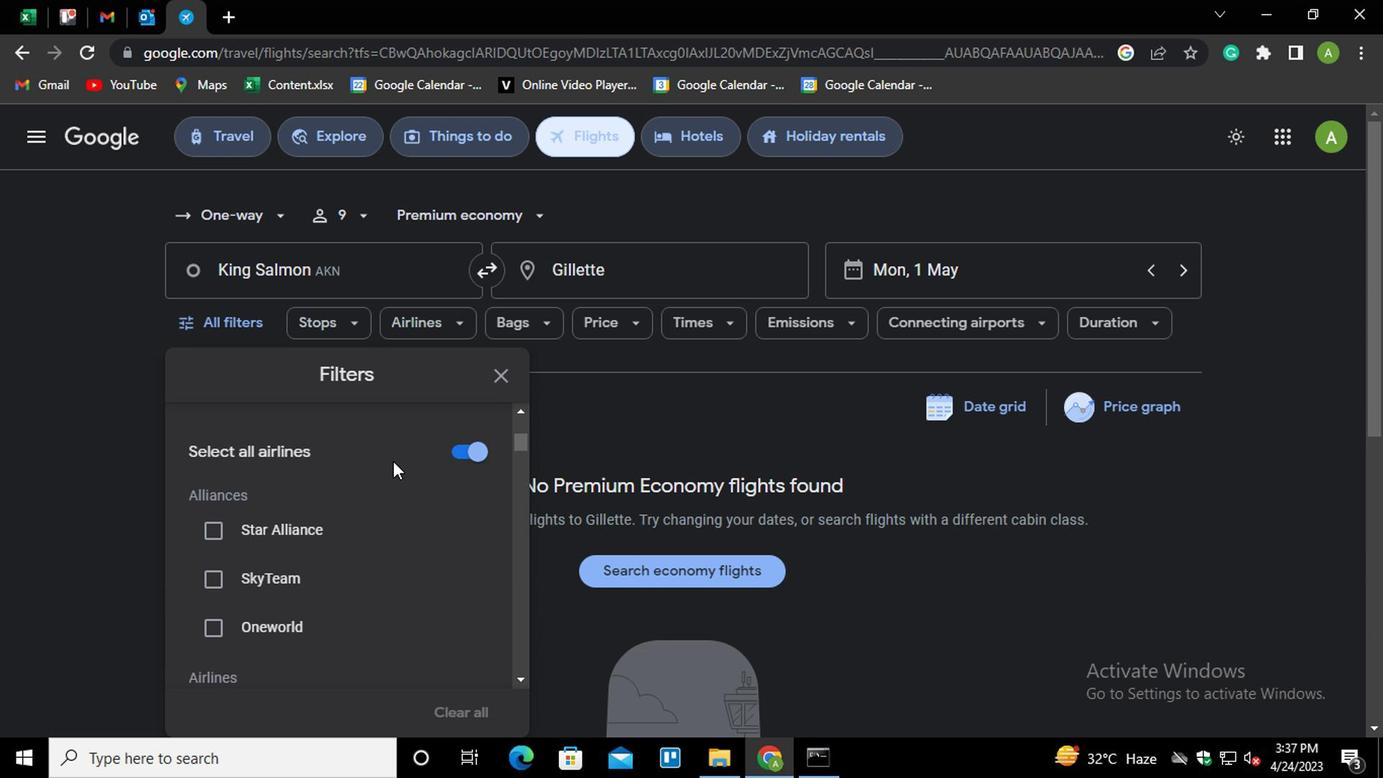 
Action: Mouse pressed left at (461, 443)
Screenshot: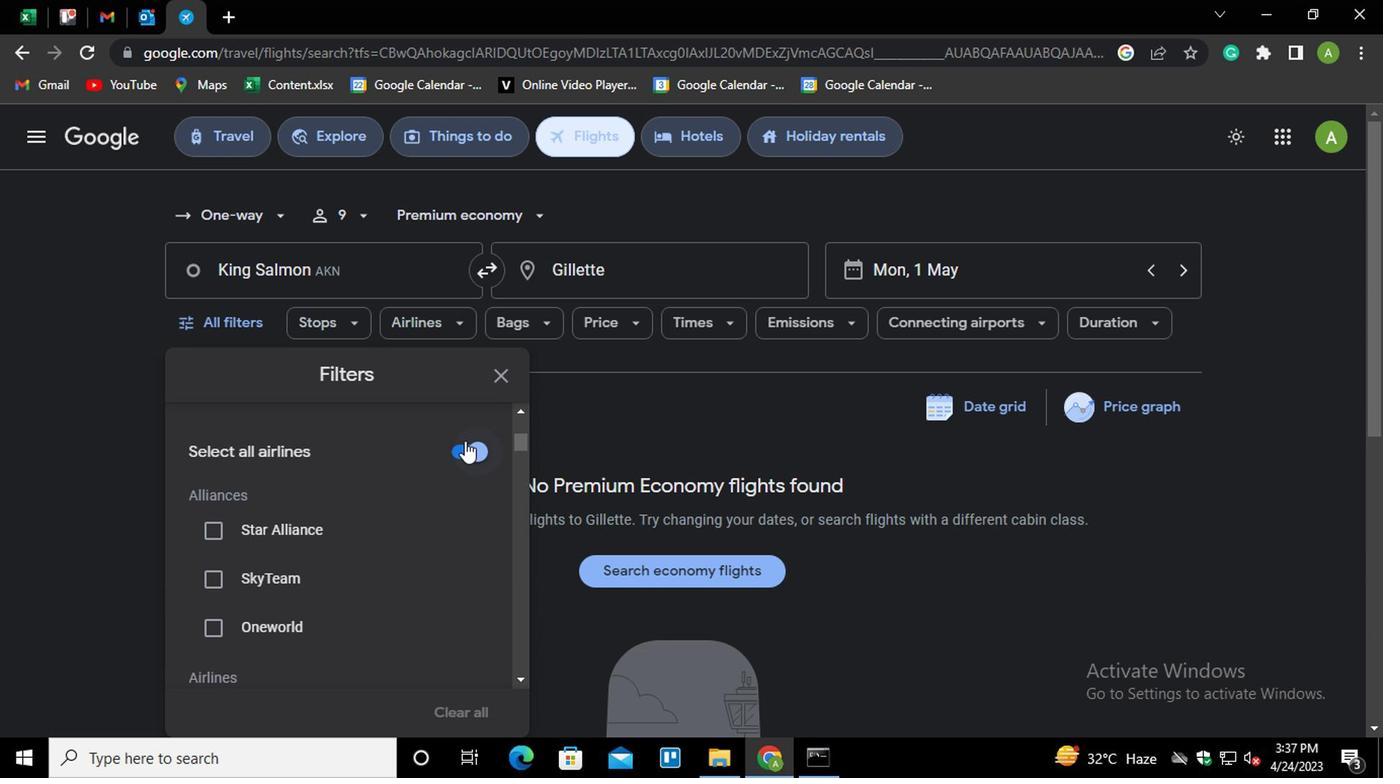 
Action: Mouse moved to (425, 525)
Screenshot: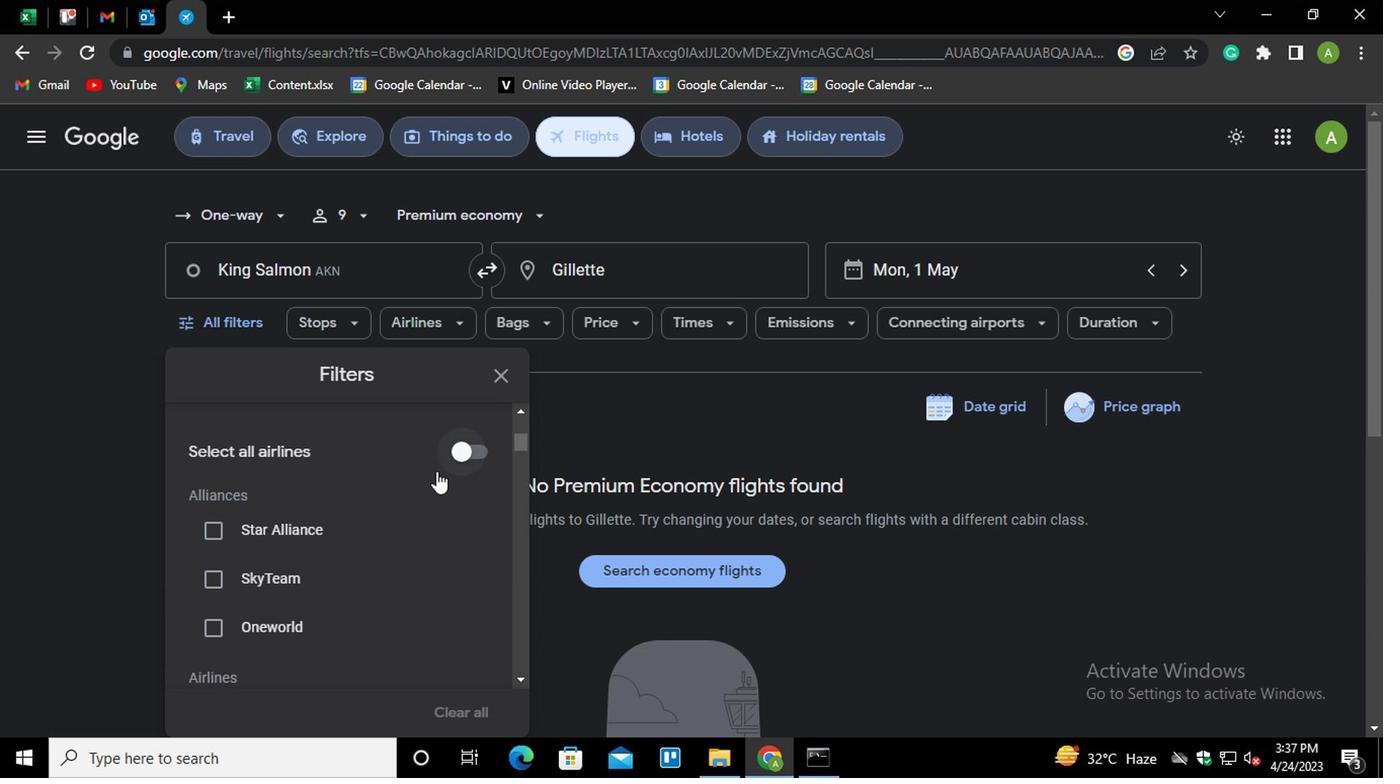 
Action: Mouse scrolled (425, 523) with delta (0, -1)
Screenshot: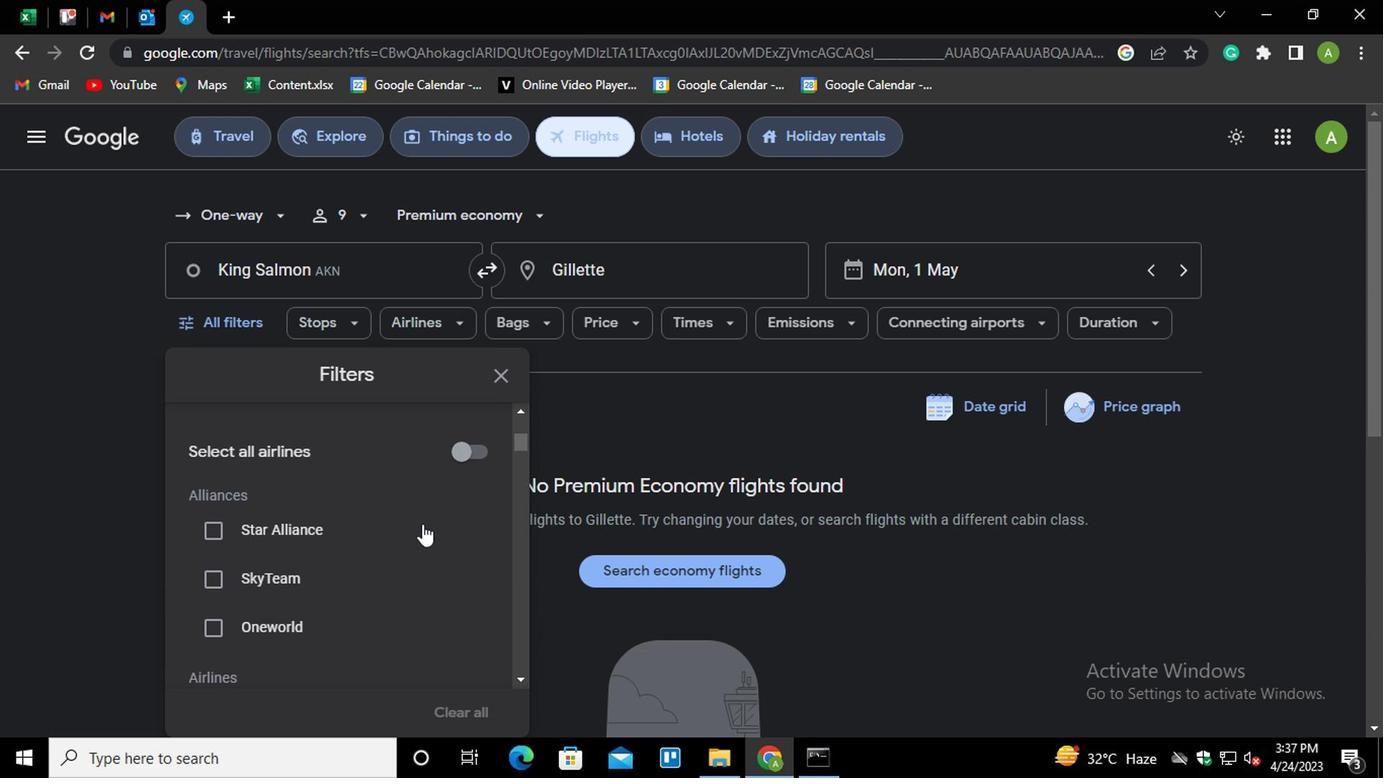 
Action: Mouse scrolled (425, 523) with delta (0, -1)
Screenshot: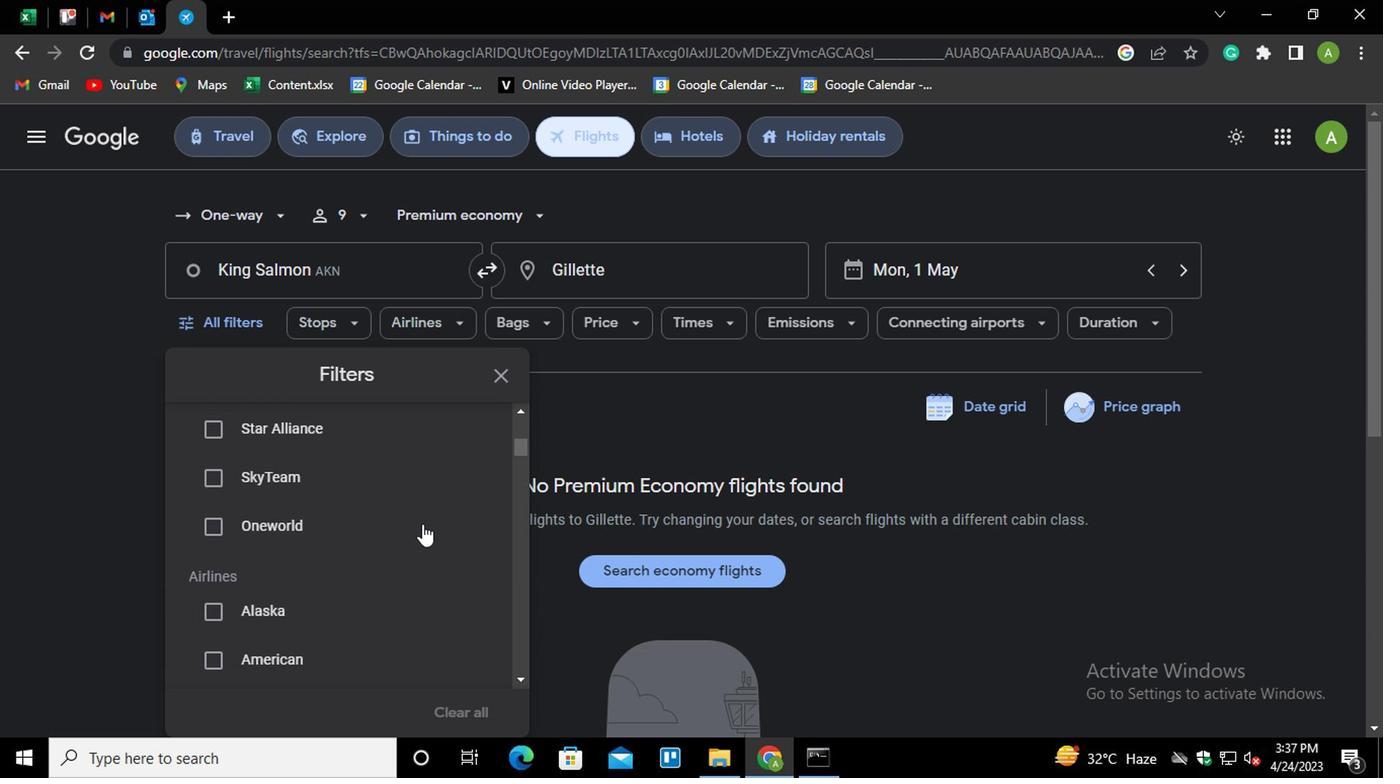 
Action: Mouse scrolled (425, 523) with delta (0, -1)
Screenshot: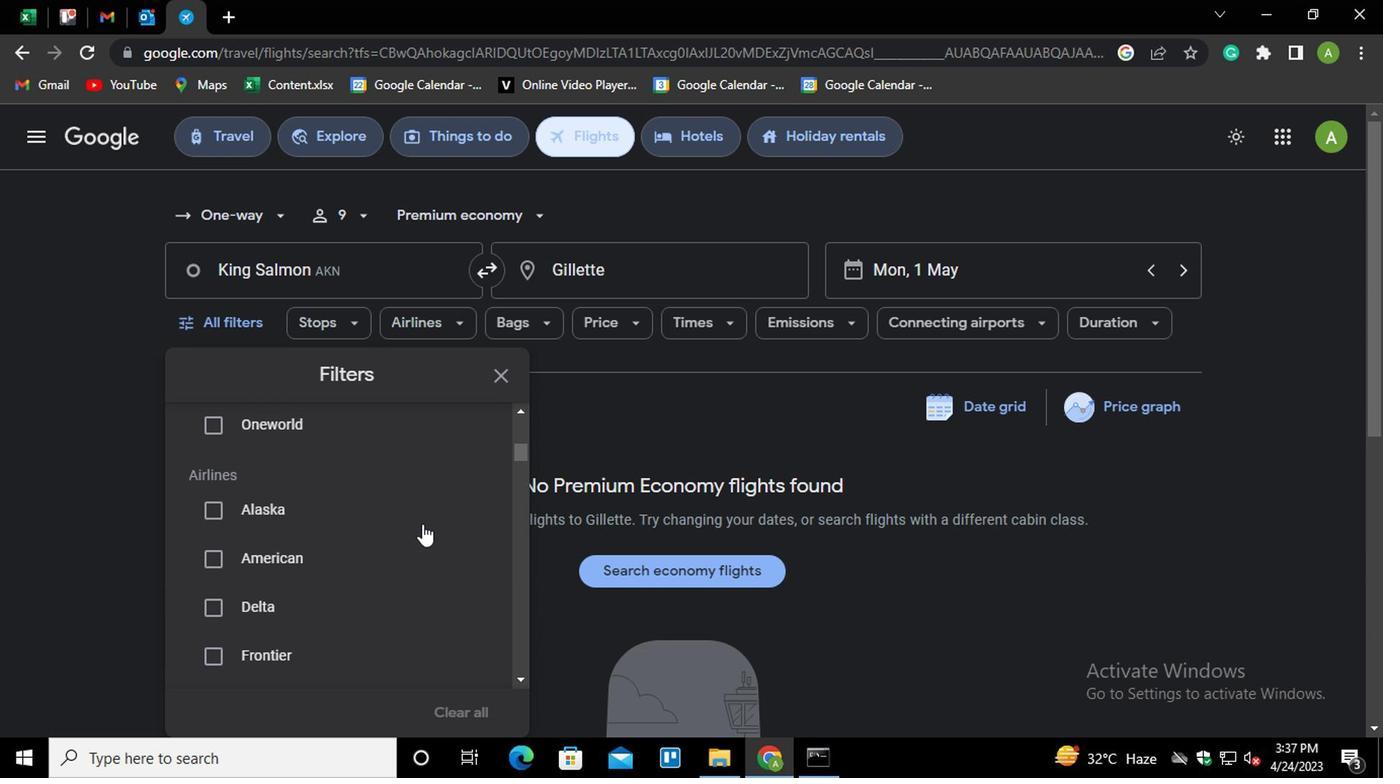 
Action: Mouse moved to (269, 509)
Screenshot: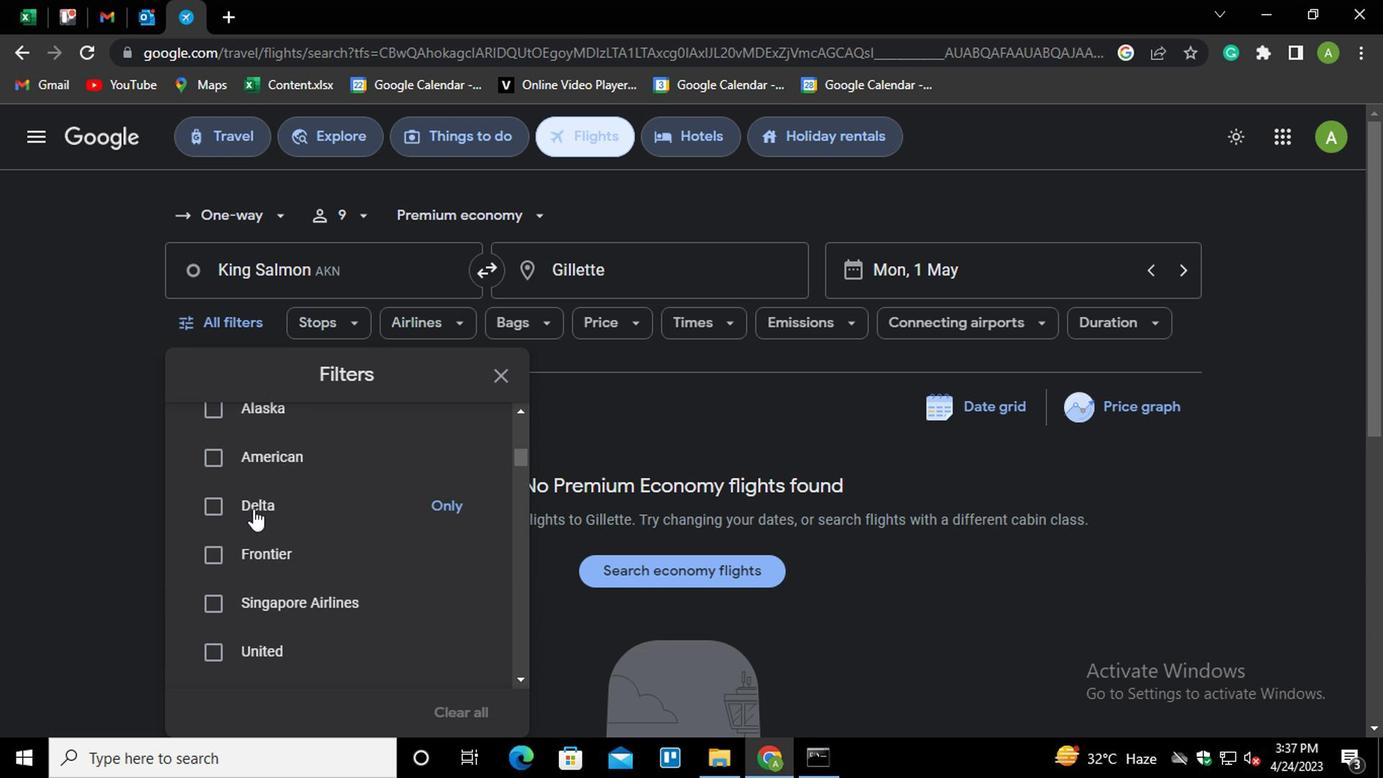 
Action: Mouse pressed left at (269, 509)
Screenshot: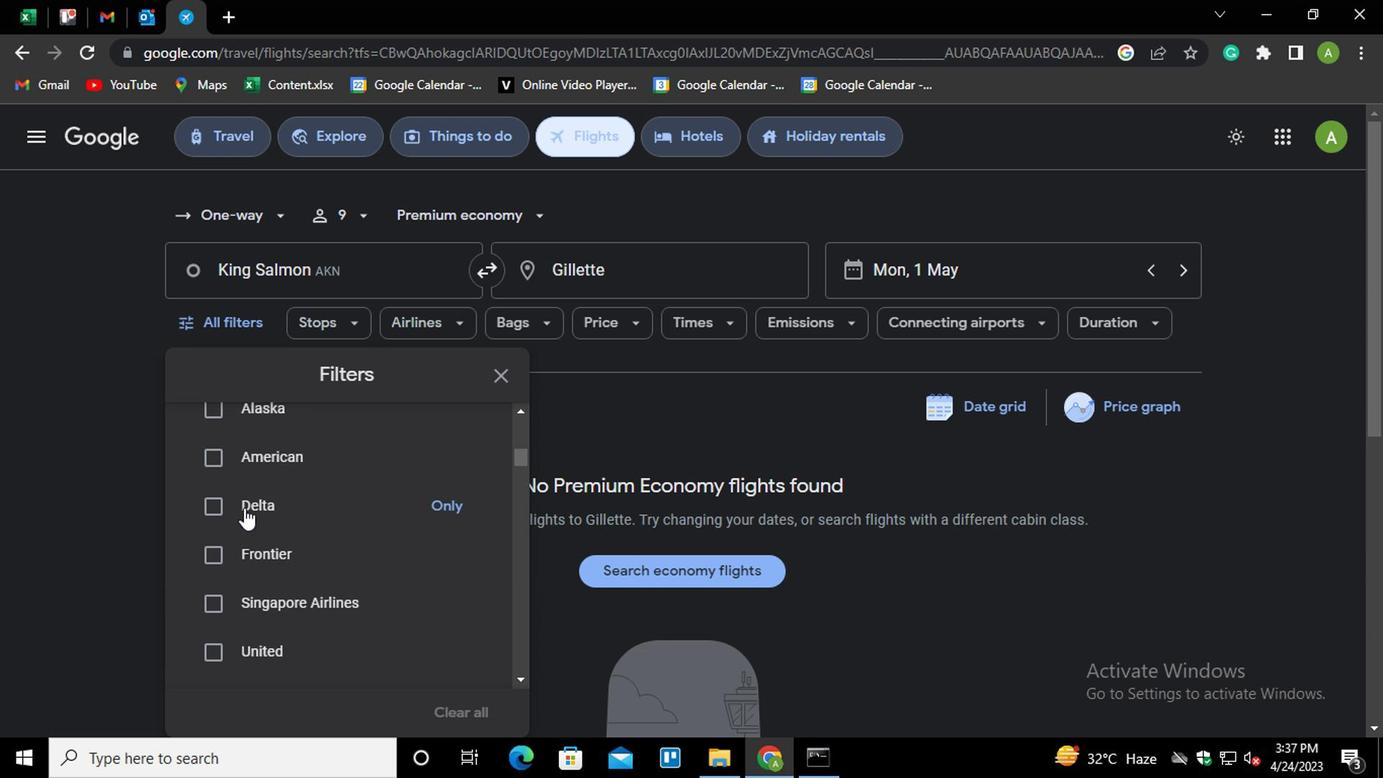
Action: Mouse moved to (350, 528)
Screenshot: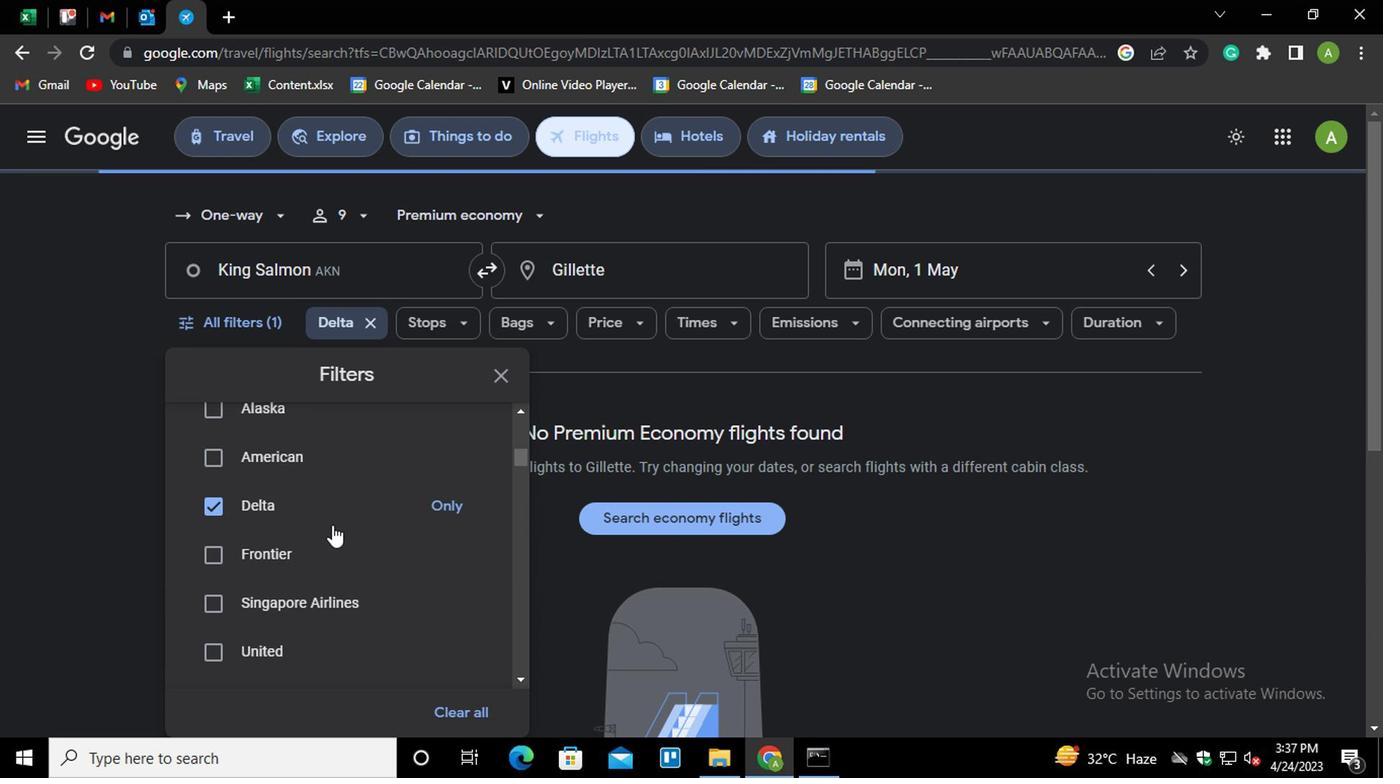 
Action: Mouse scrolled (350, 526) with delta (0, -1)
Screenshot: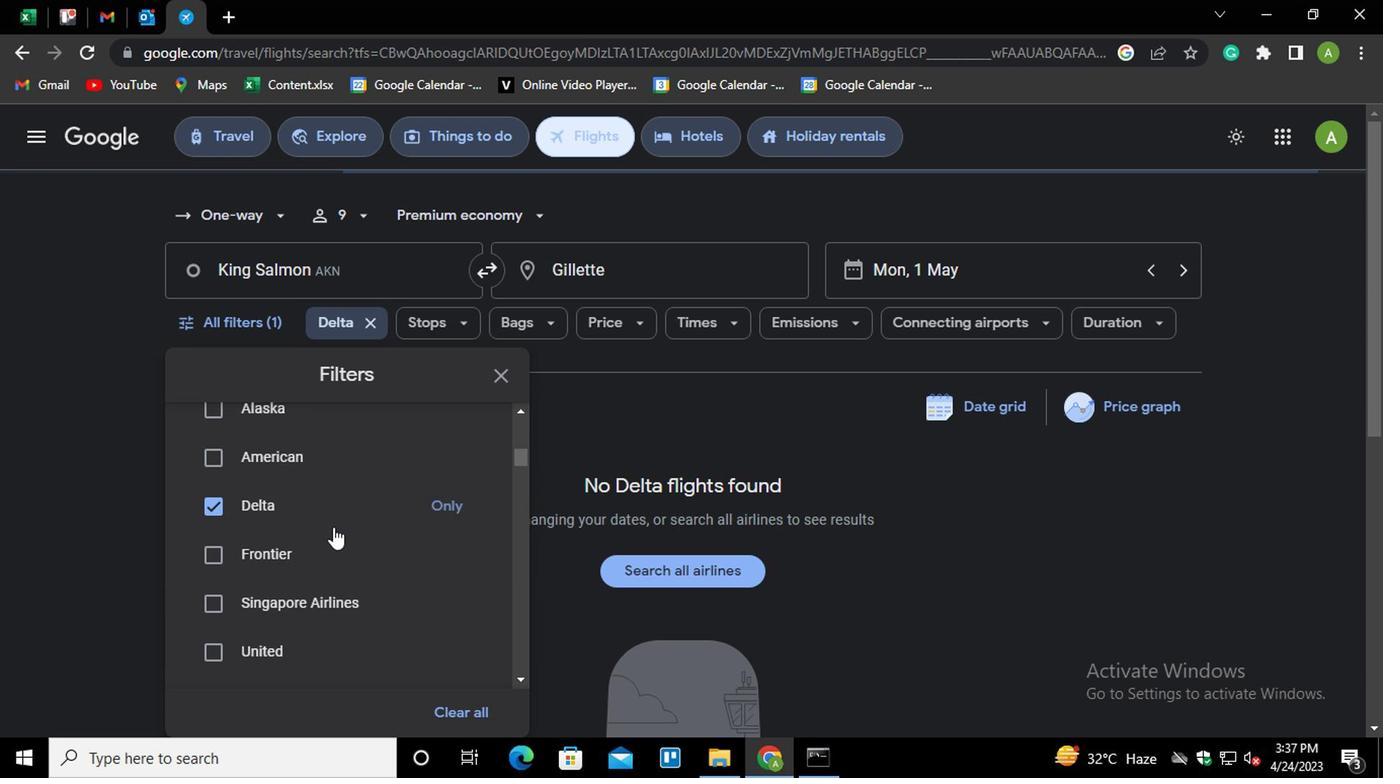 
Action: Mouse scrolled (350, 526) with delta (0, -1)
Screenshot: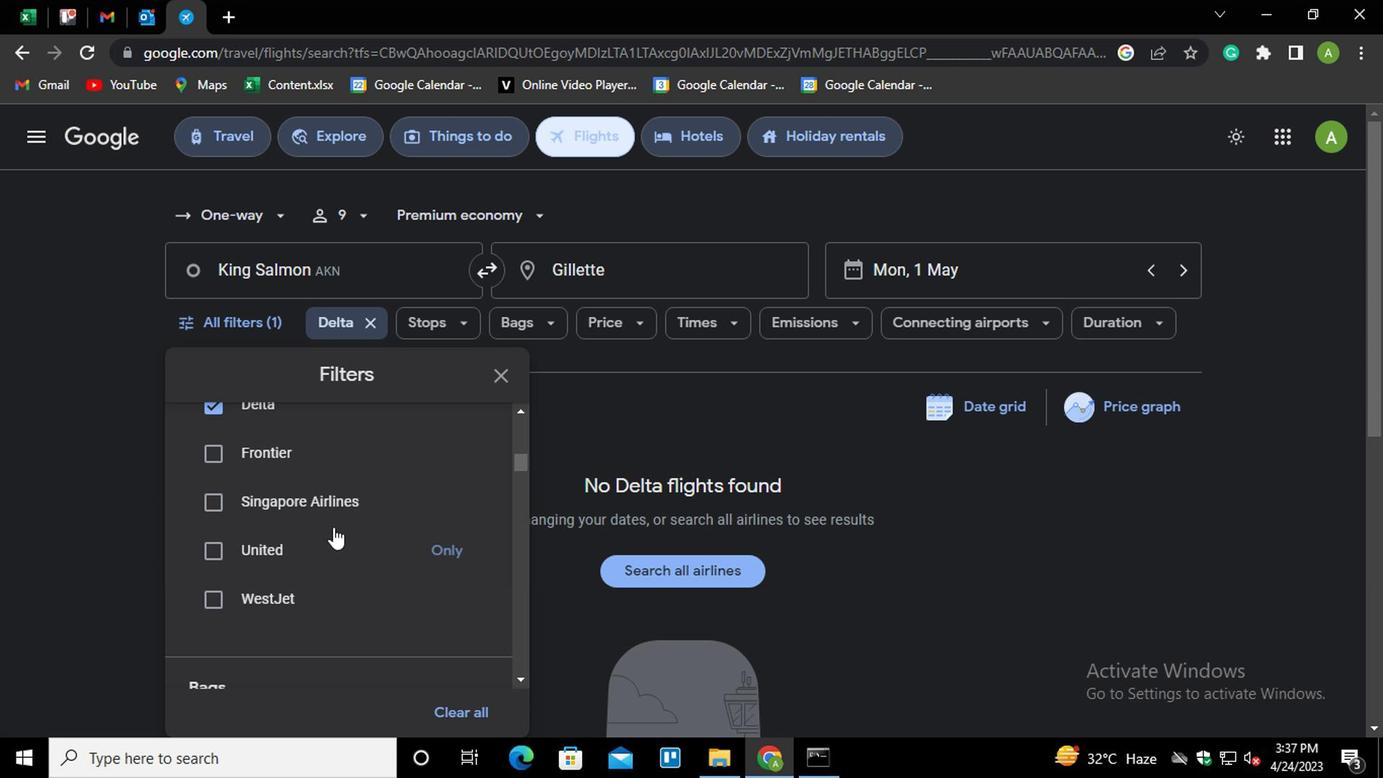 
Action: Mouse scrolled (350, 526) with delta (0, -1)
Screenshot: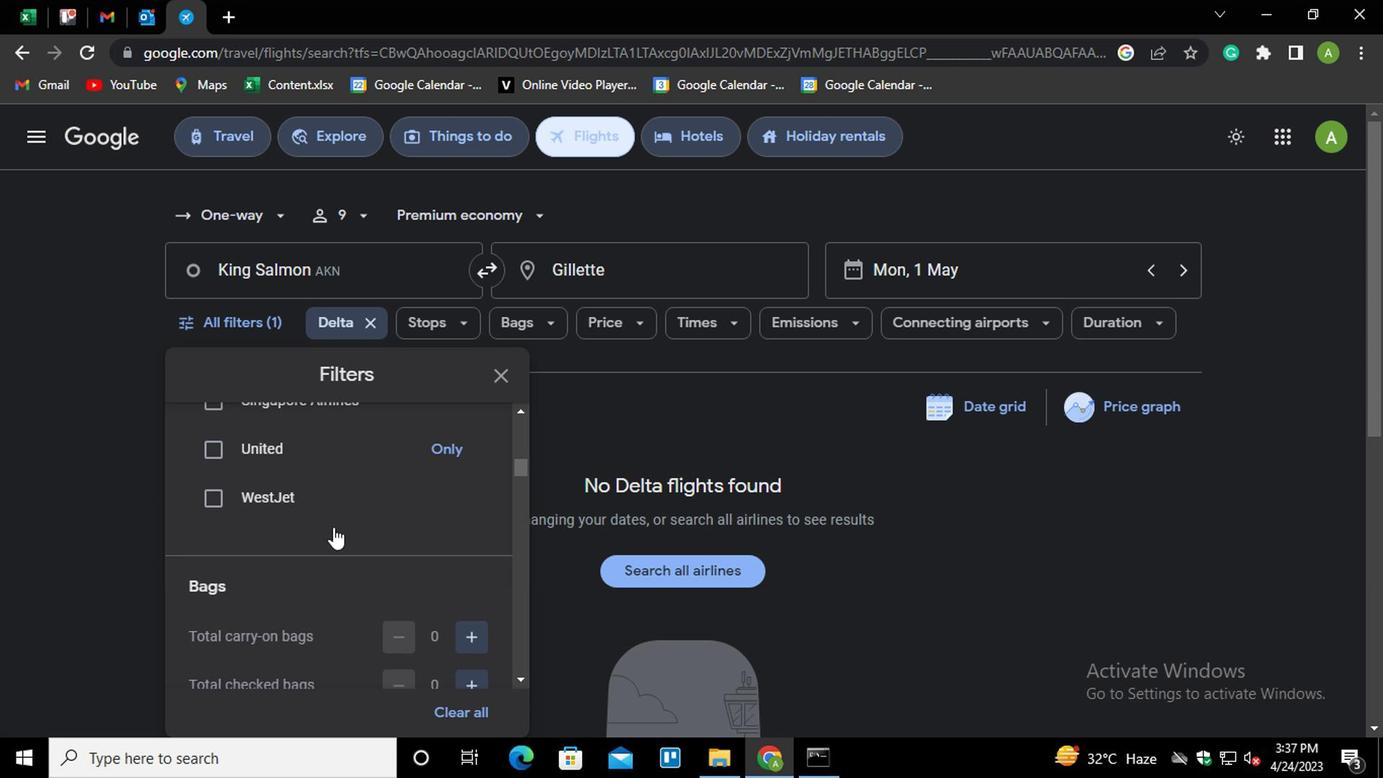 
Action: Mouse scrolled (350, 526) with delta (0, -1)
Screenshot: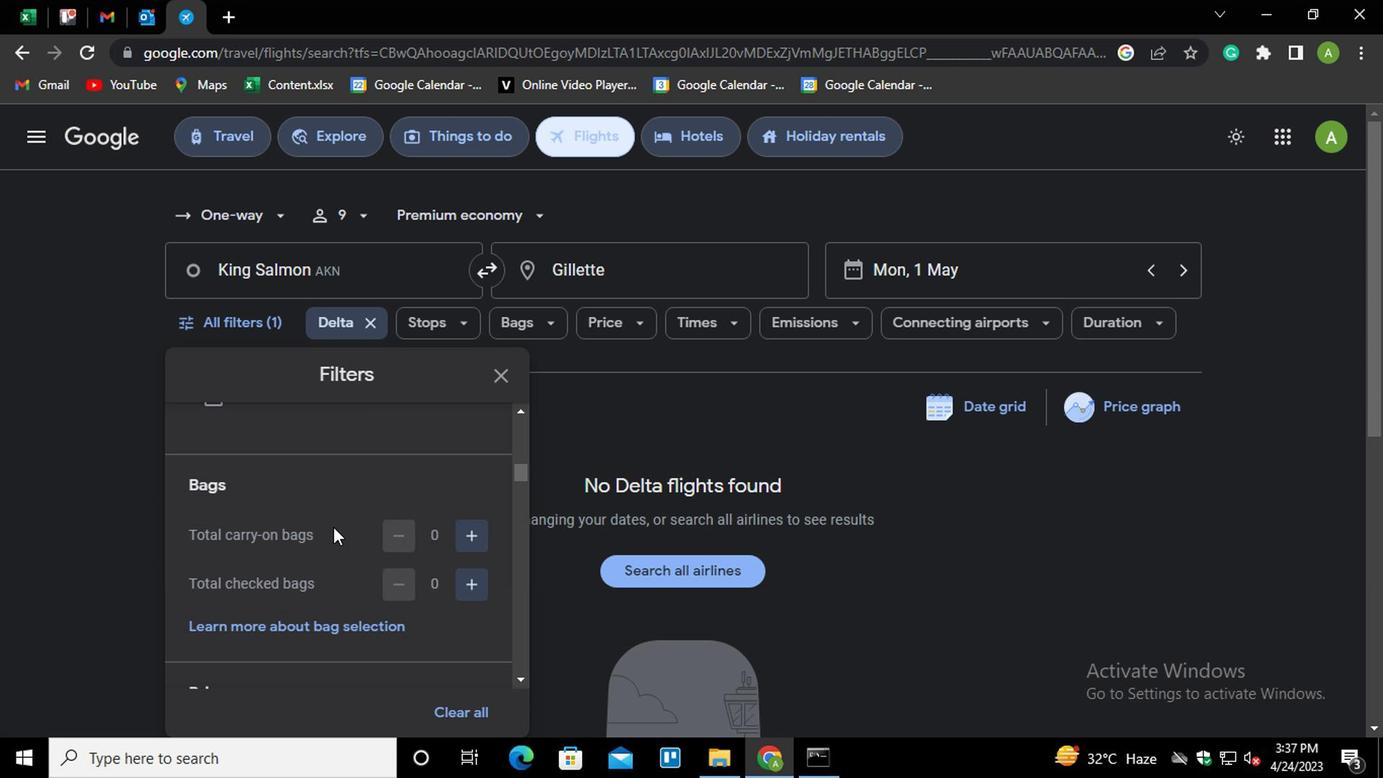 
Action: Mouse scrolled (350, 526) with delta (0, -1)
Screenshot: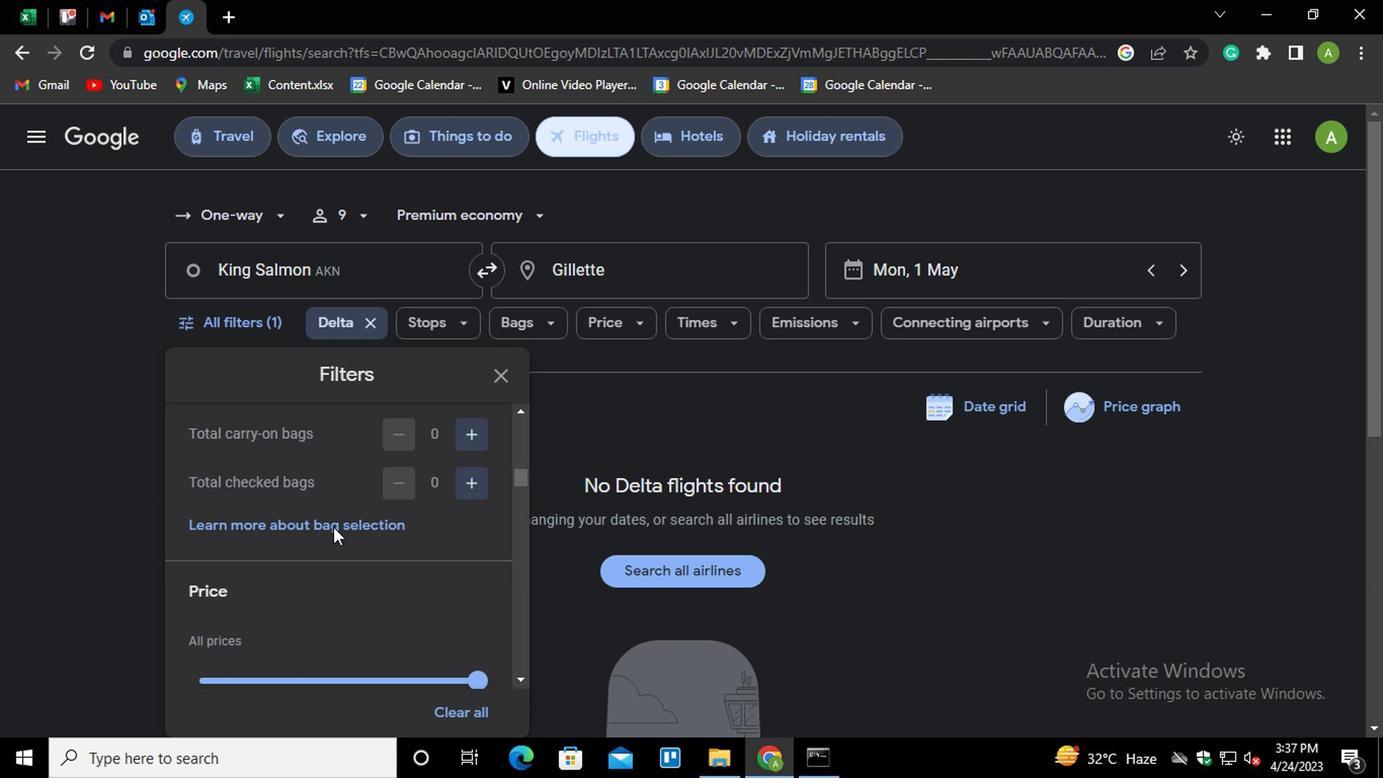 
Action: Mouse moved to (451, 570)
Screenshot: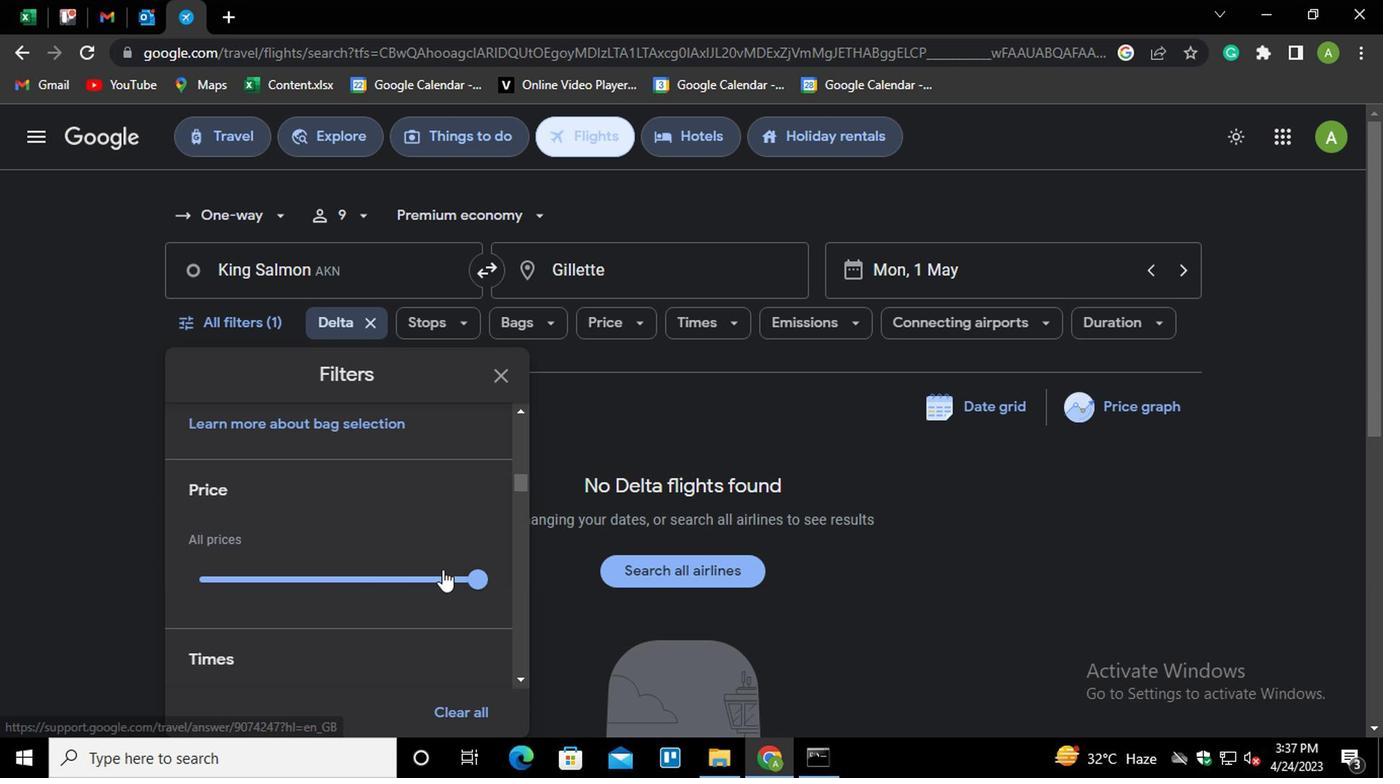 
Action: Mouse pressed left at (451, 570)
Screenshot: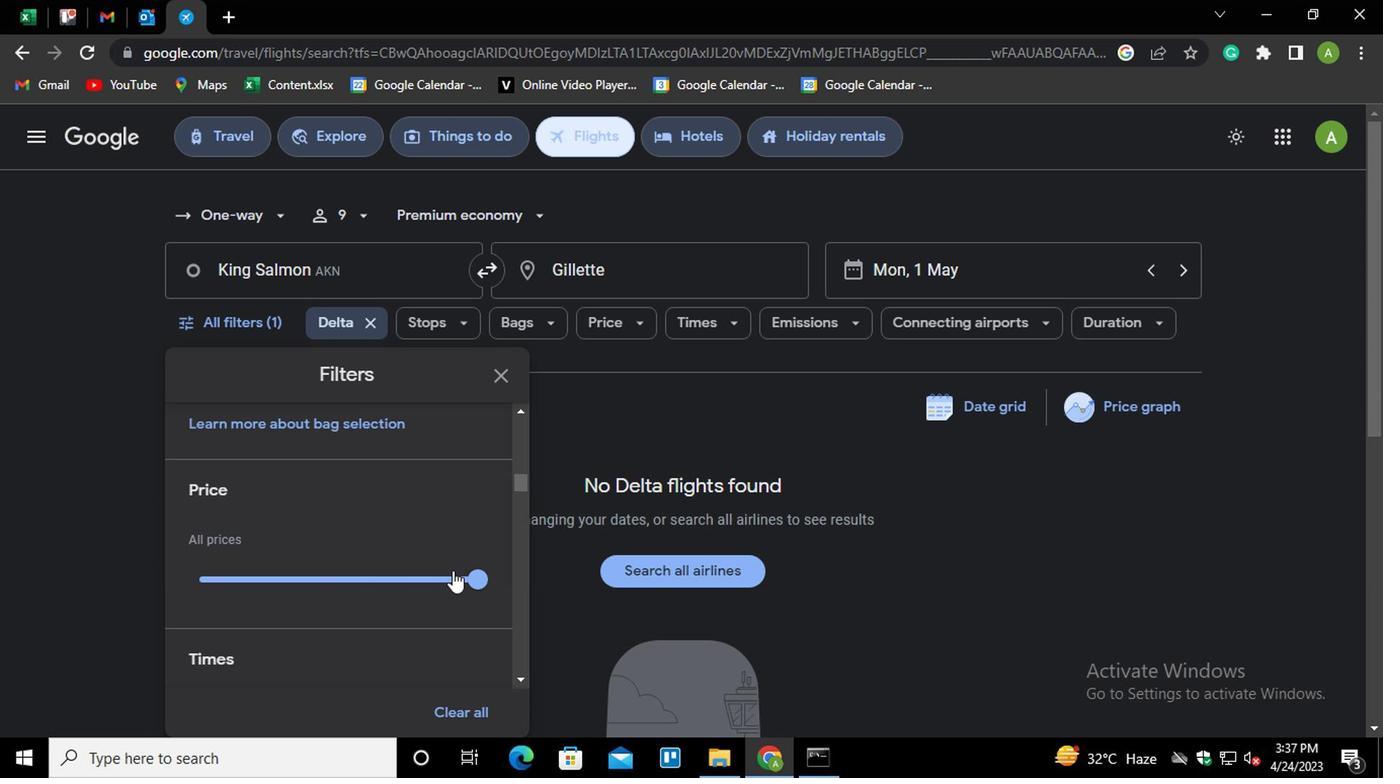 
Action: Mouse moved to (451, 597)
Screenshot: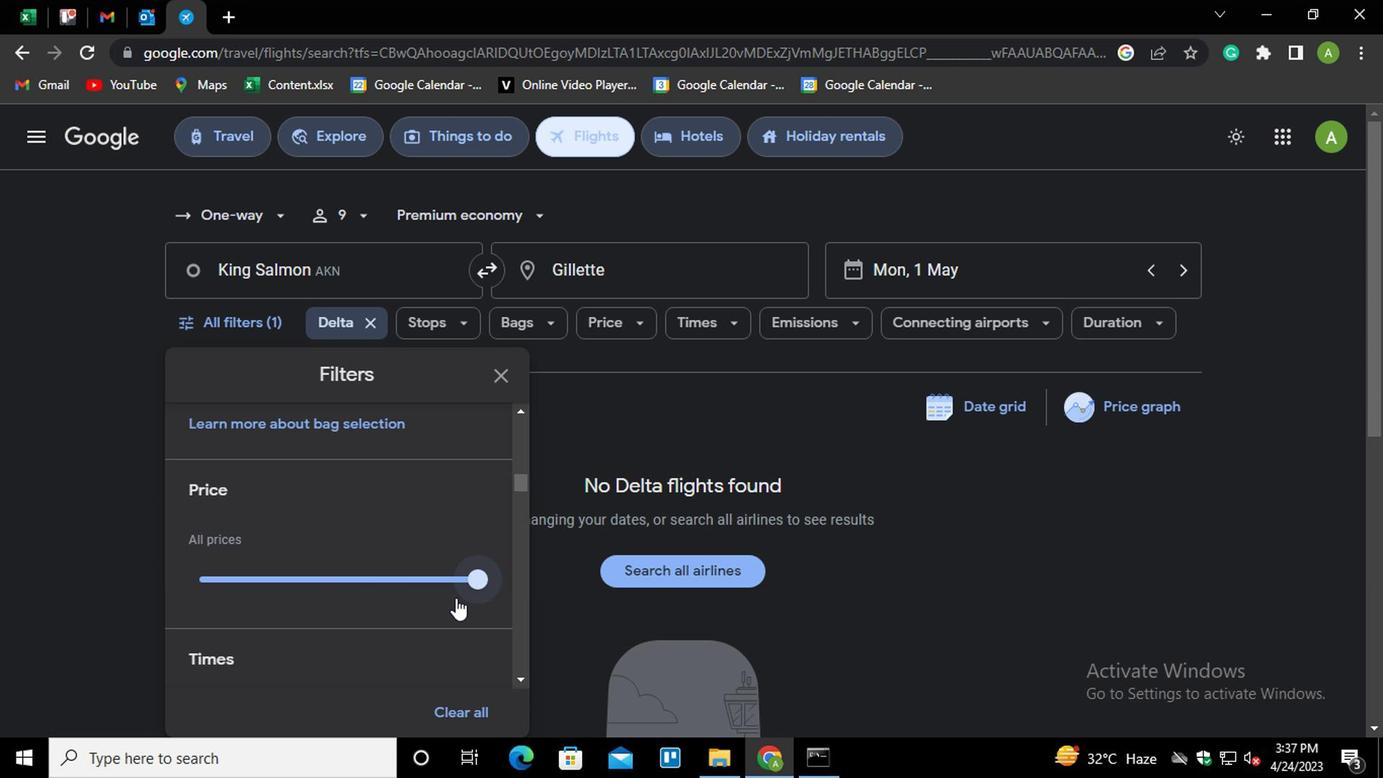 
Action: Mouse scrolled (451, 595) with delta (0, -1)
Screenshot: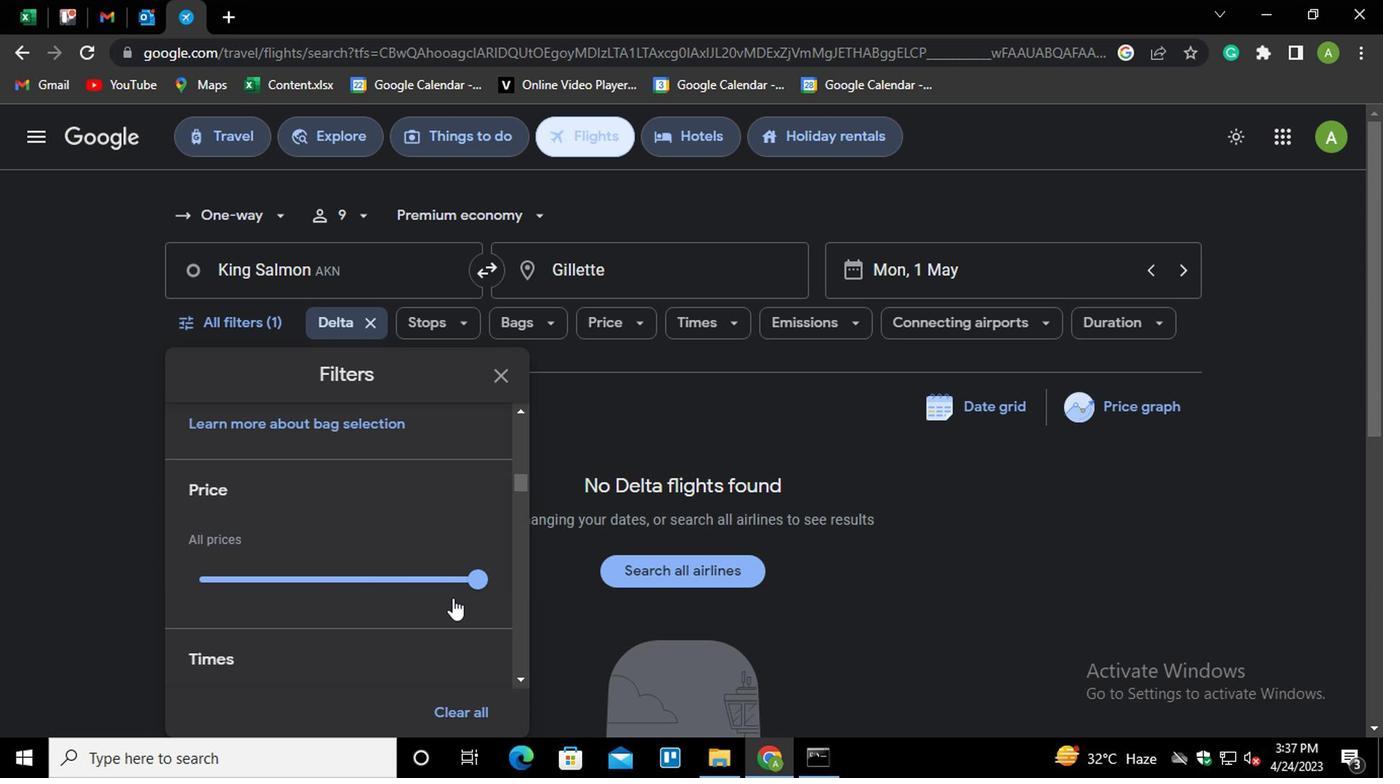 
Action: Mouse moved to (450, 597)
Screenshot: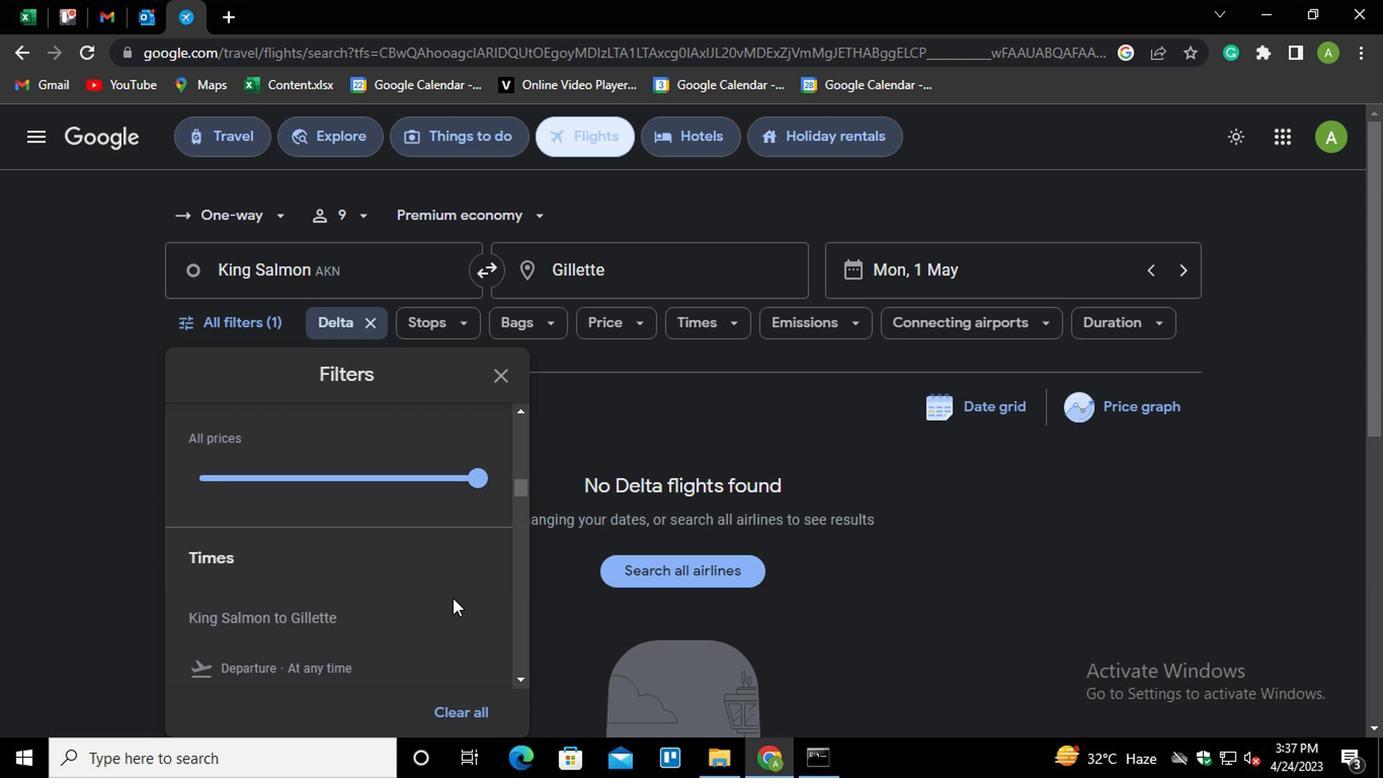 
Action: Mouse scrolled (450, 595) with delta (0, -1)
Screenshot: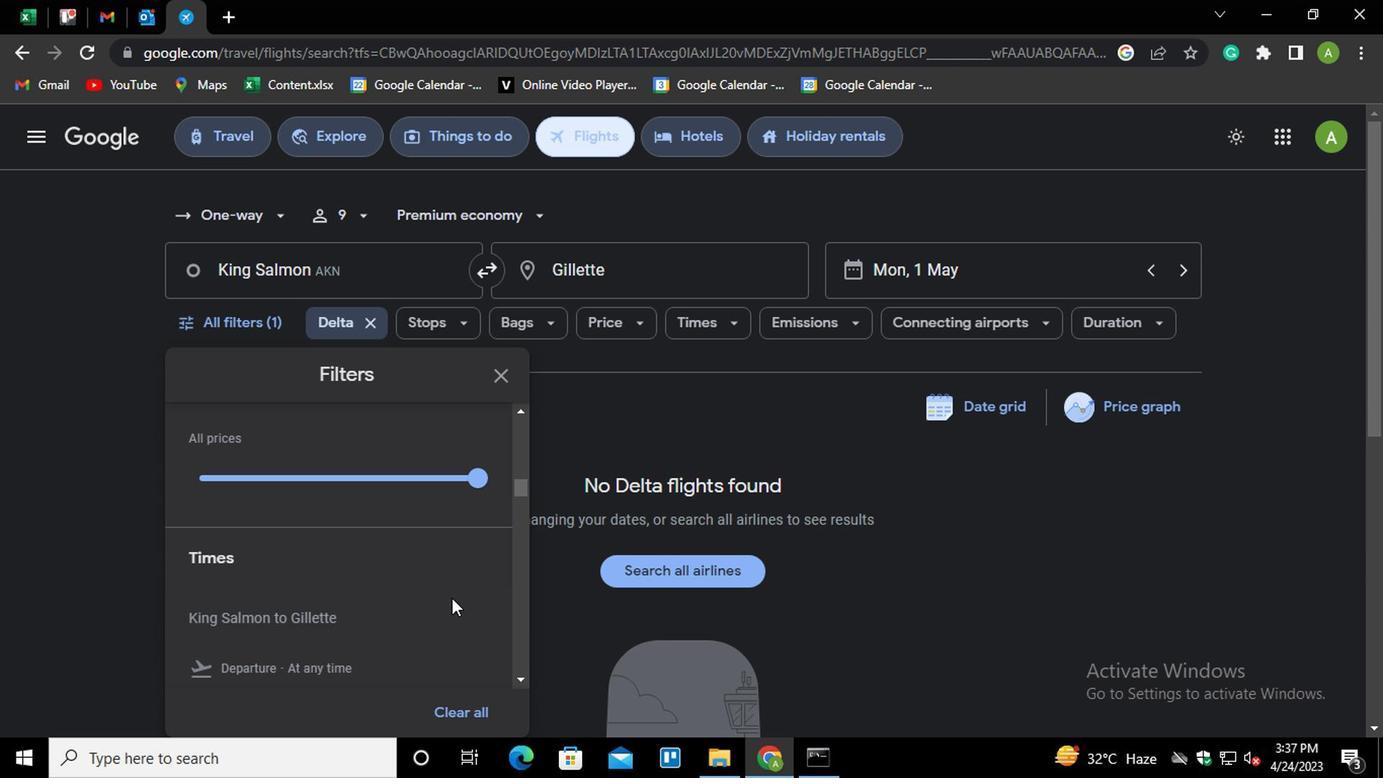 
Action: Mouse moved to (305, 600)
Screenshot: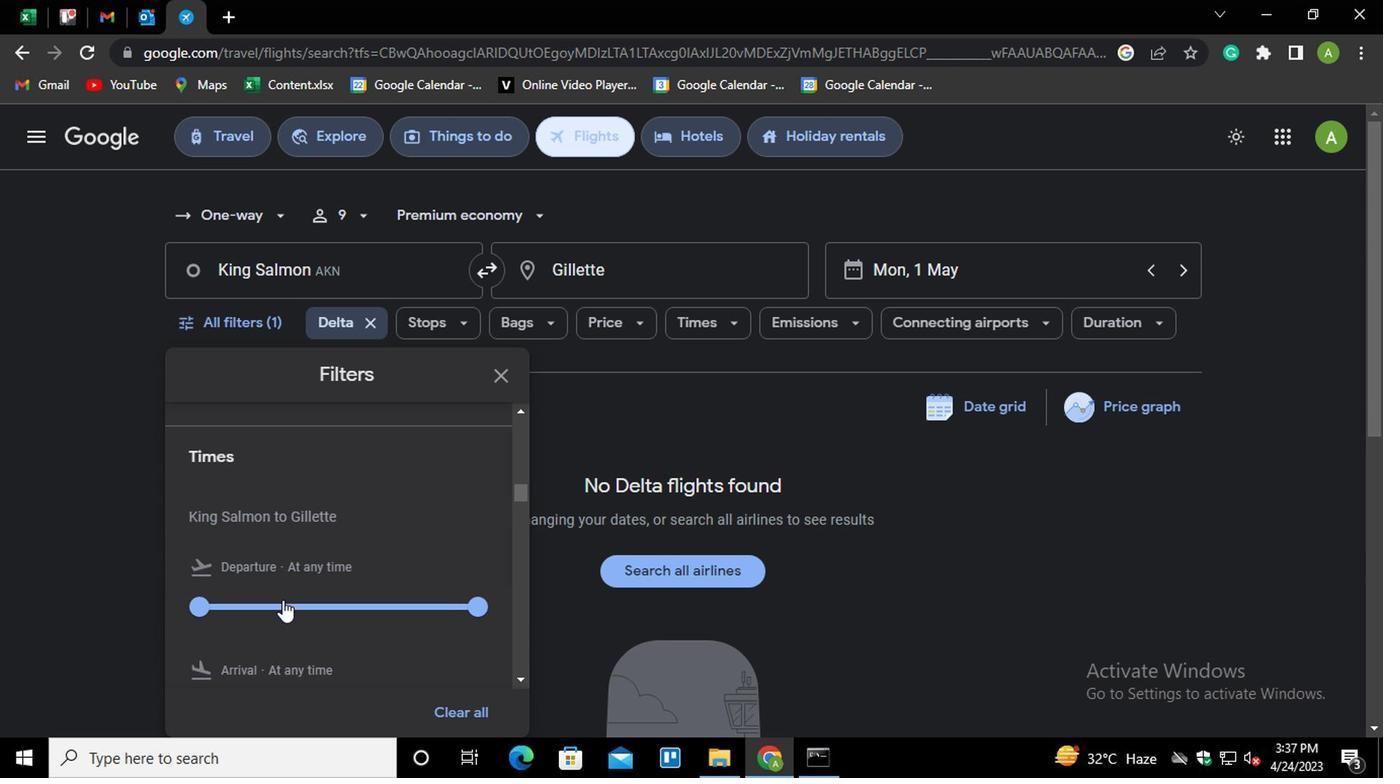 
Action: Mouse pressed left at (305, 600)
Screenshot: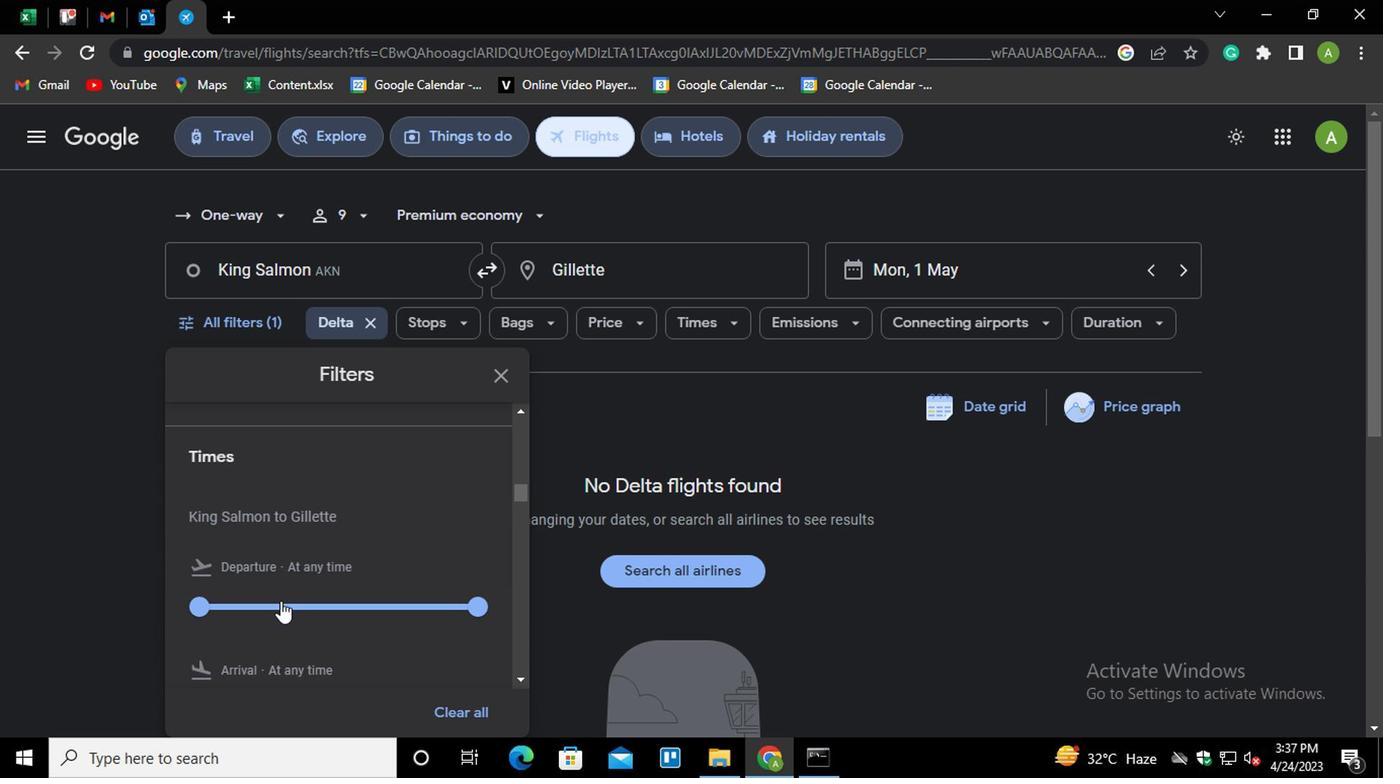 
Action: Mouse moved to (397, 648)
Screenshot: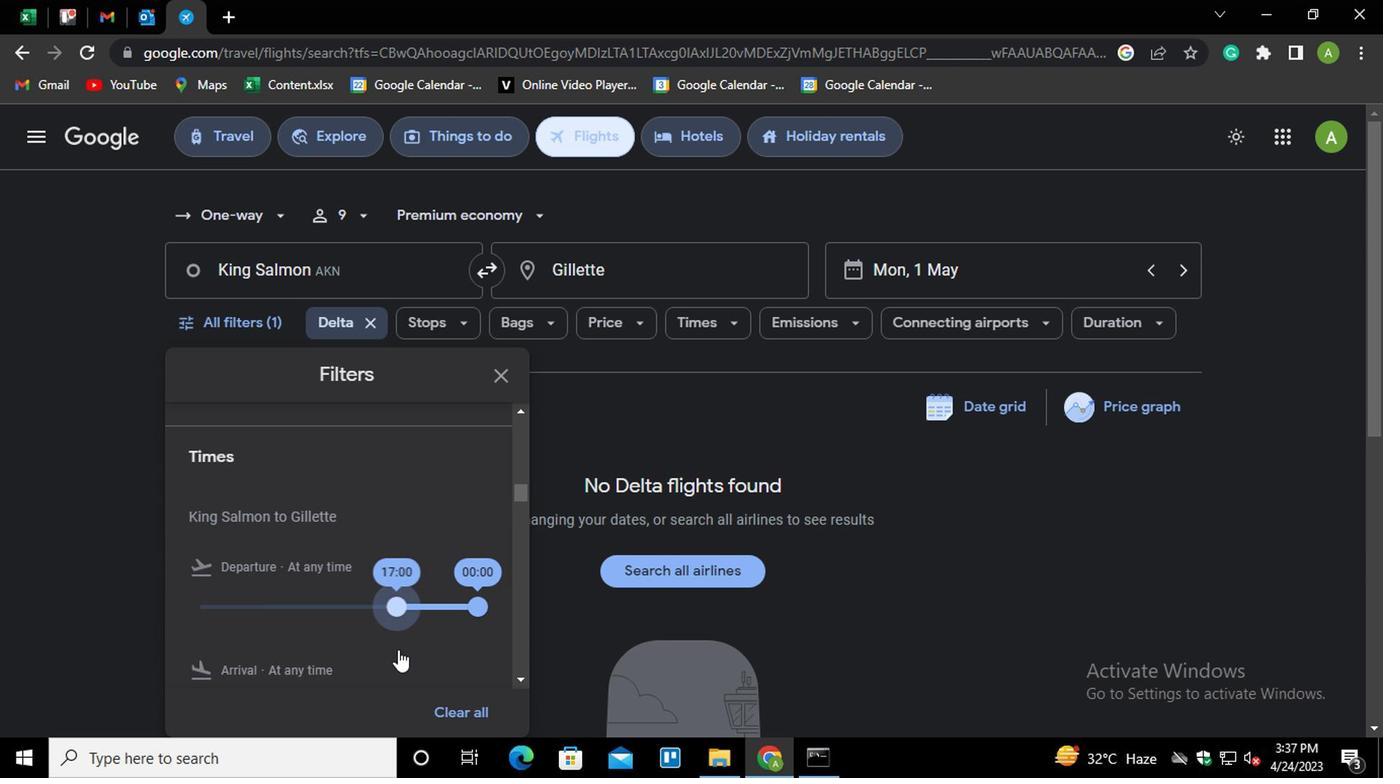
Action: Mouse pressed left at (397, 648)
Screenshot: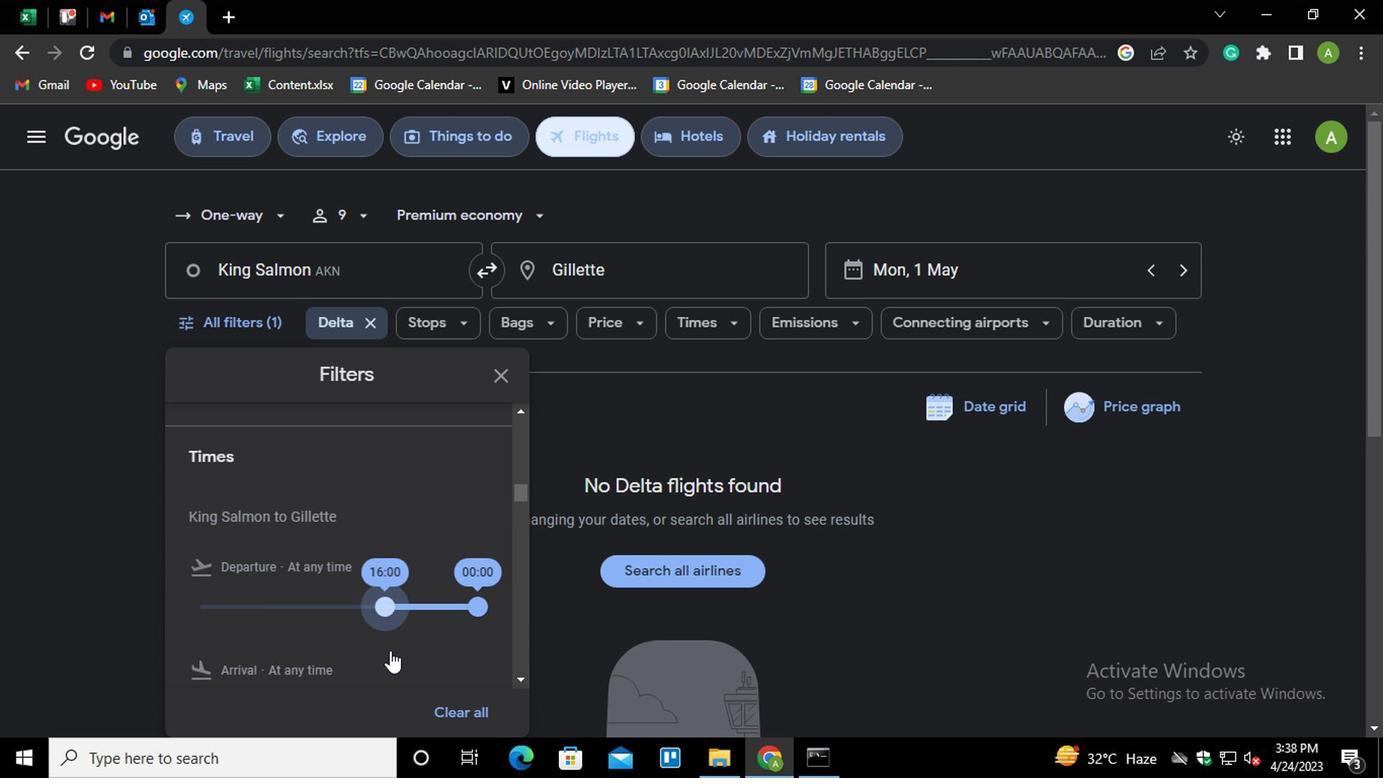 
Action: Mouse moved to (391, 605)
Screenshot: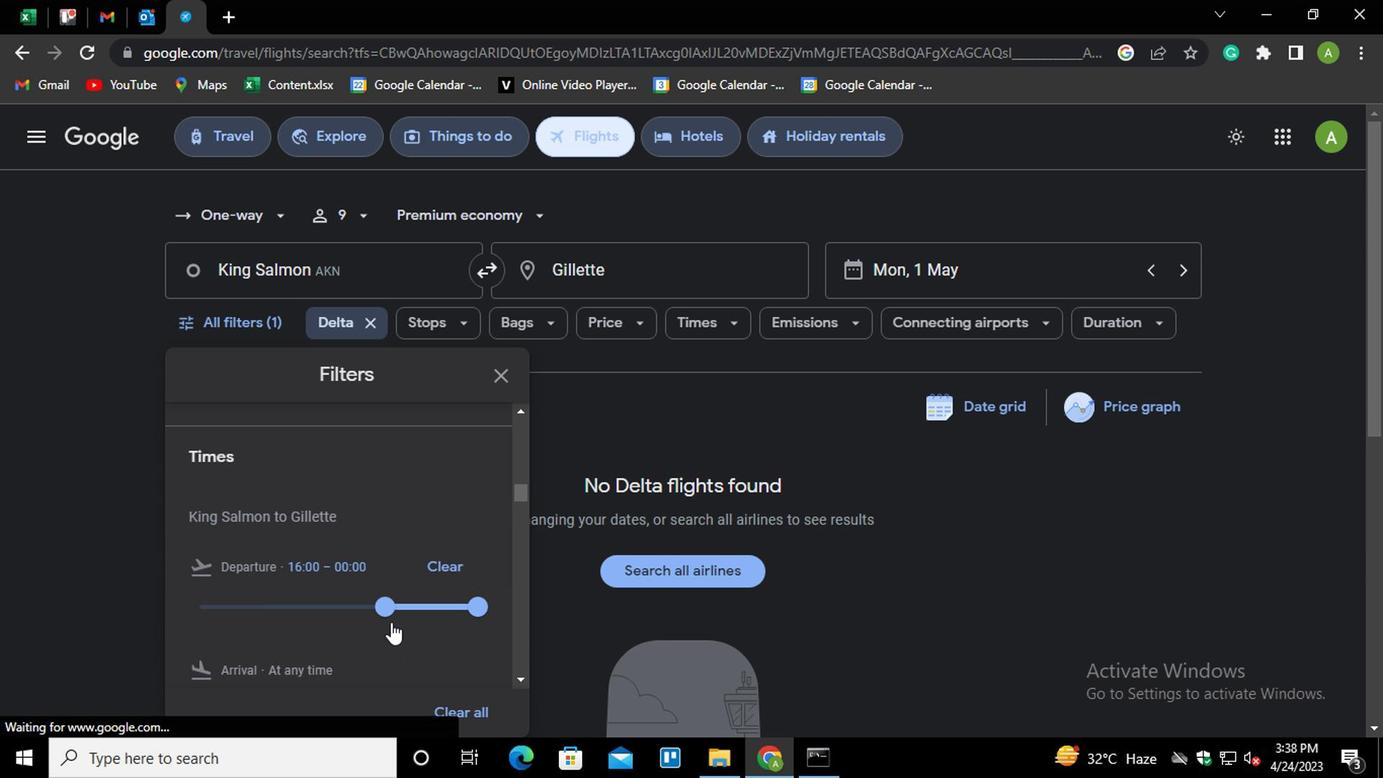 
Action: Mouse pressed left at (391, 605)
Screenshot: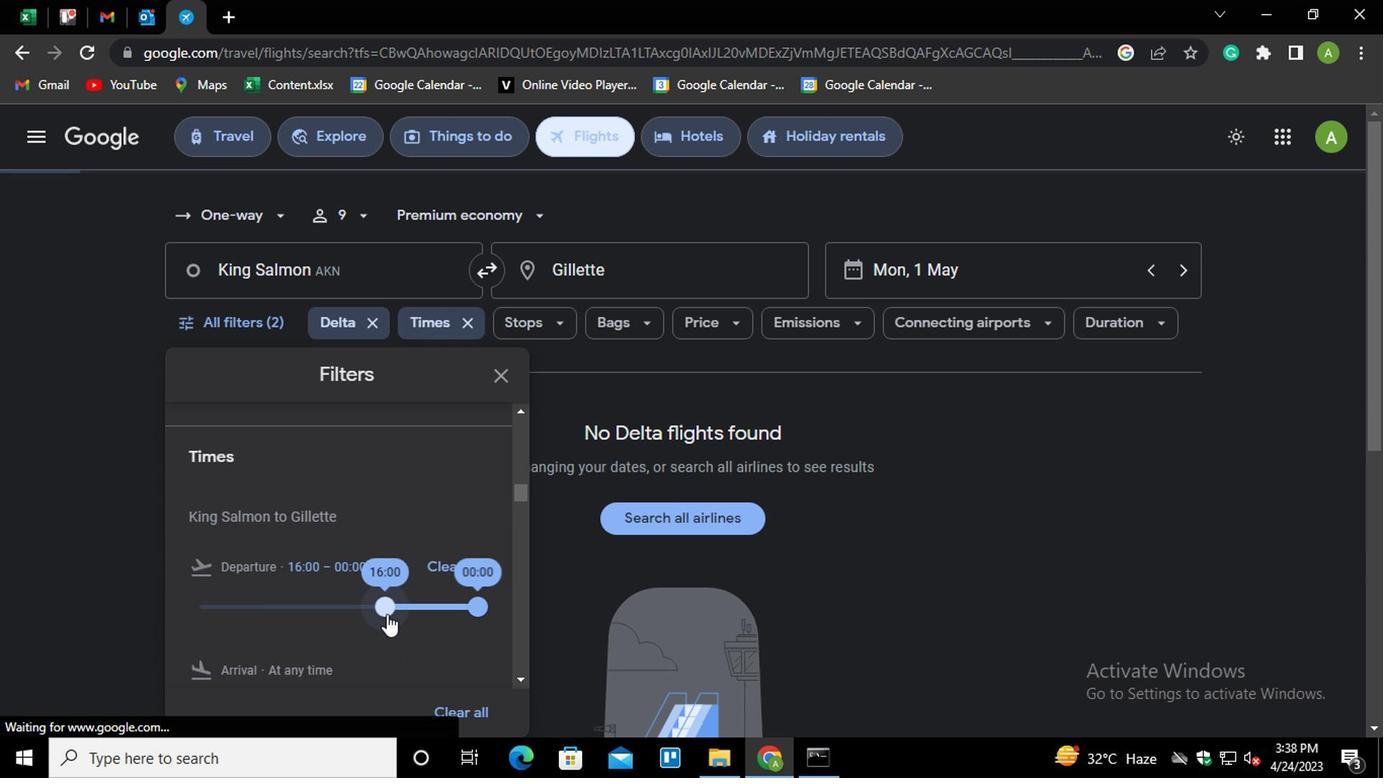 
Action: Mouse moved to (476, 607)
Screenshot: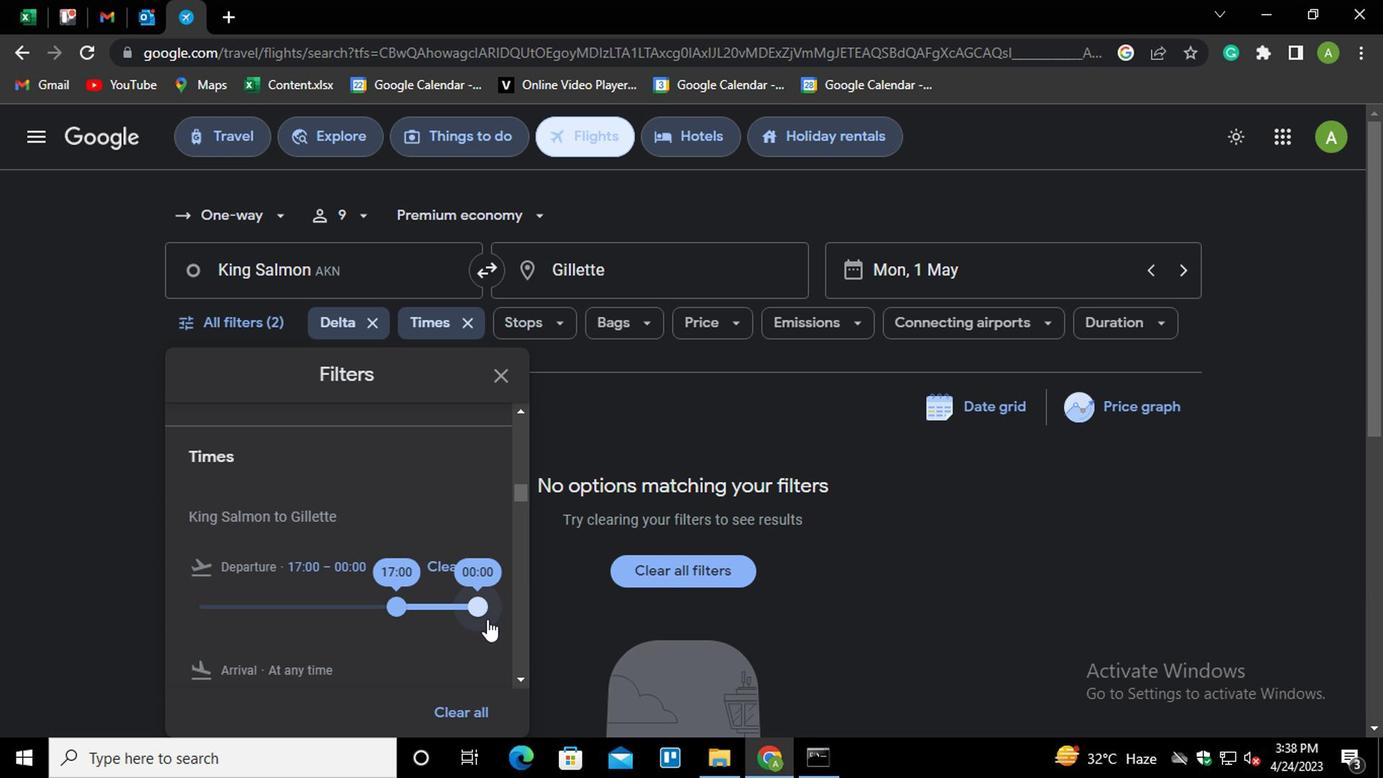 
Action: Mouse pressed left at (476, 607)
Screenshot: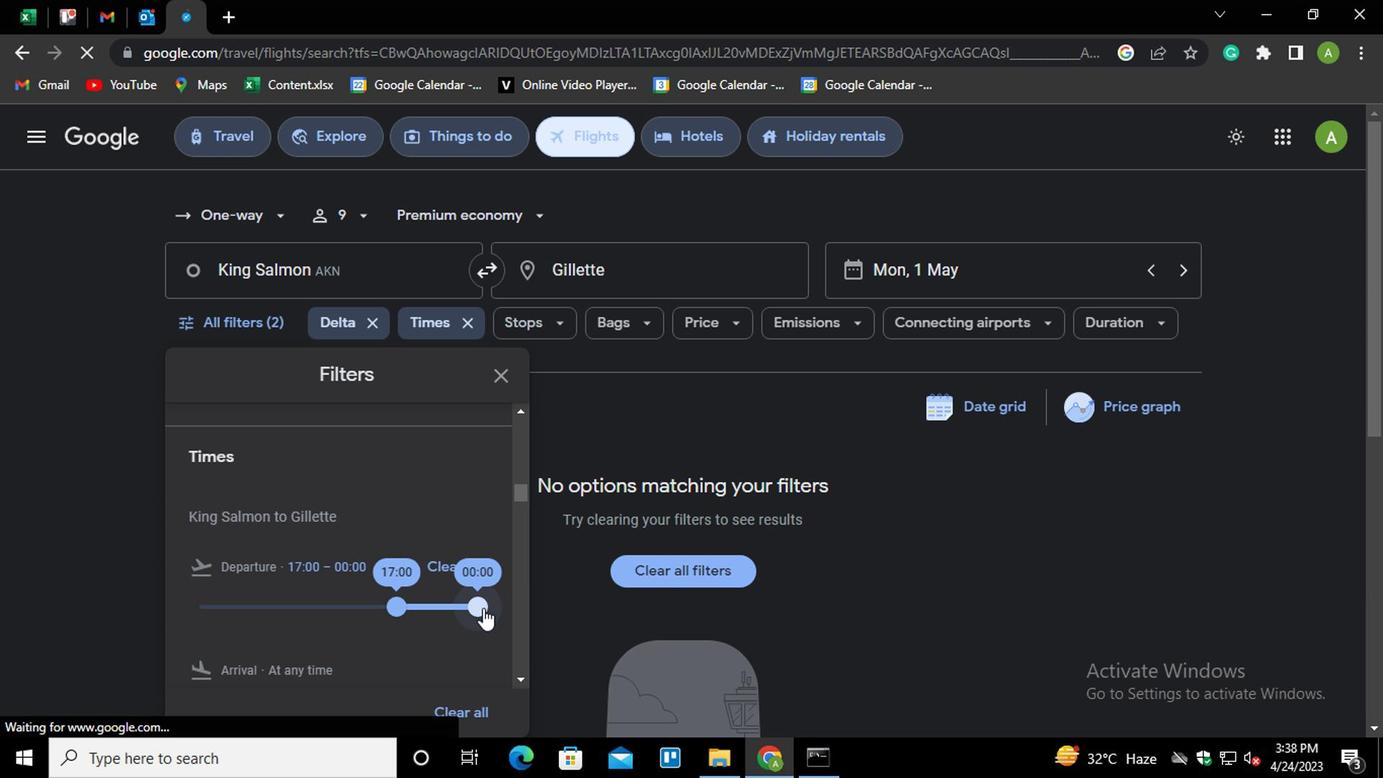
Action: Mouse moved to (431, 623)
Screenshot: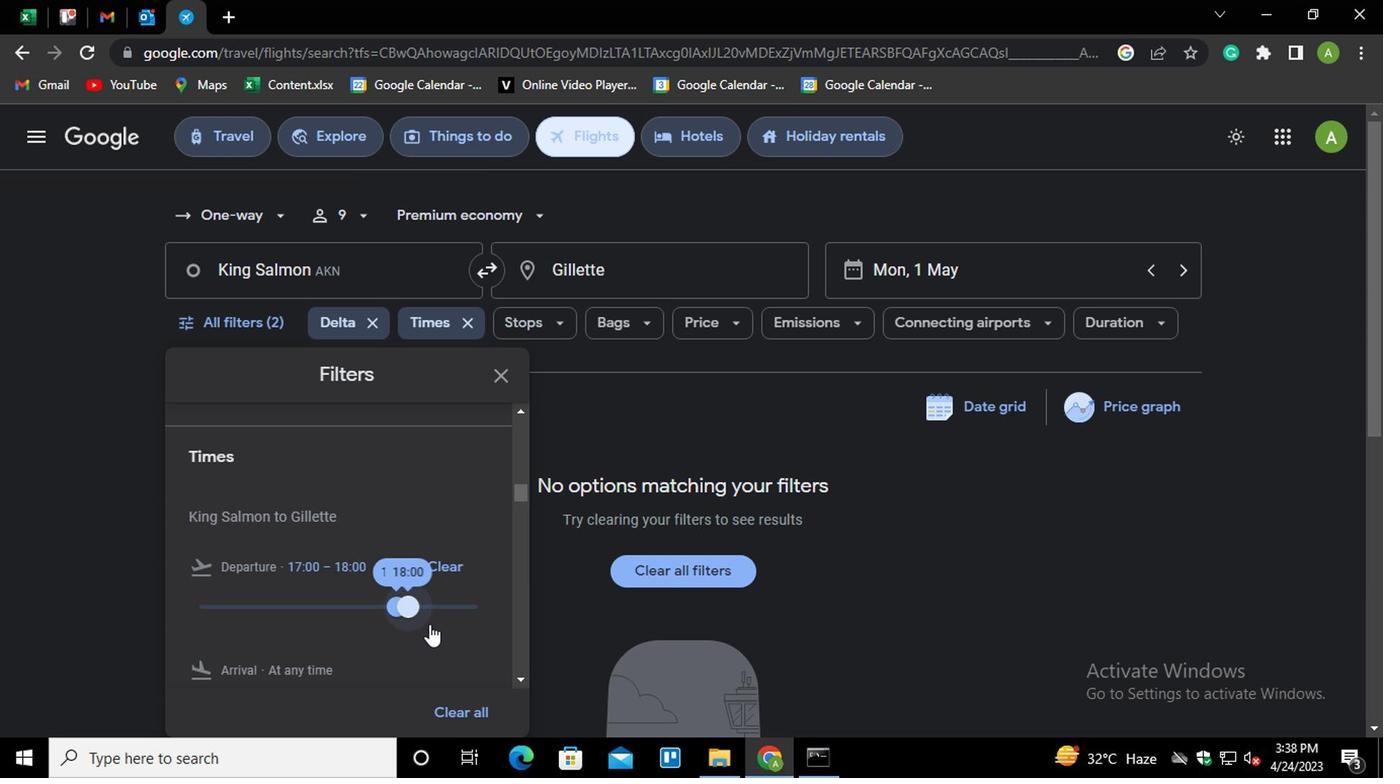 
Action: Mouse scrolled (431, 622) with delta (0, -1)
Screenshot: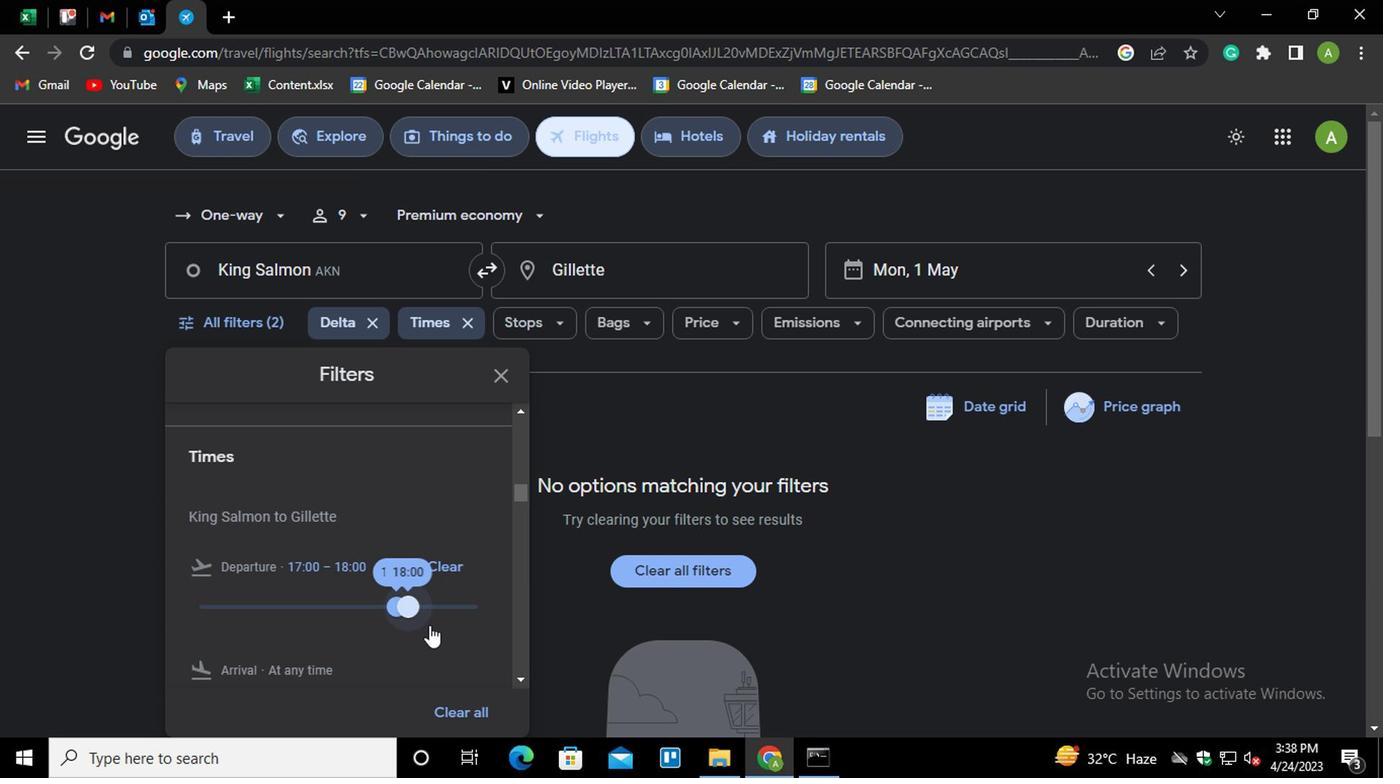 
Action: Mouse scrolled (431, 622) with delta (0, -1)
Screenshot: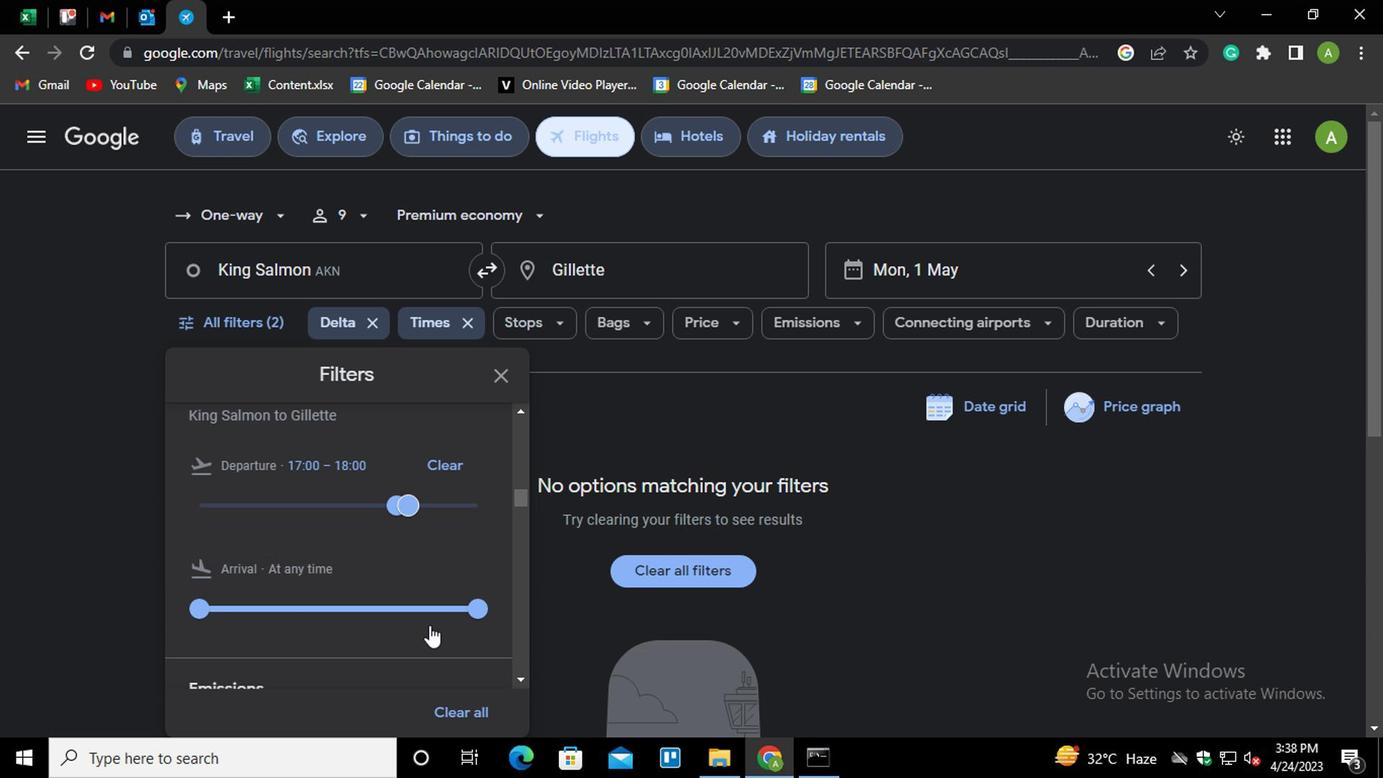 
Action: Mouse moved to (843, 613)
Screenshot: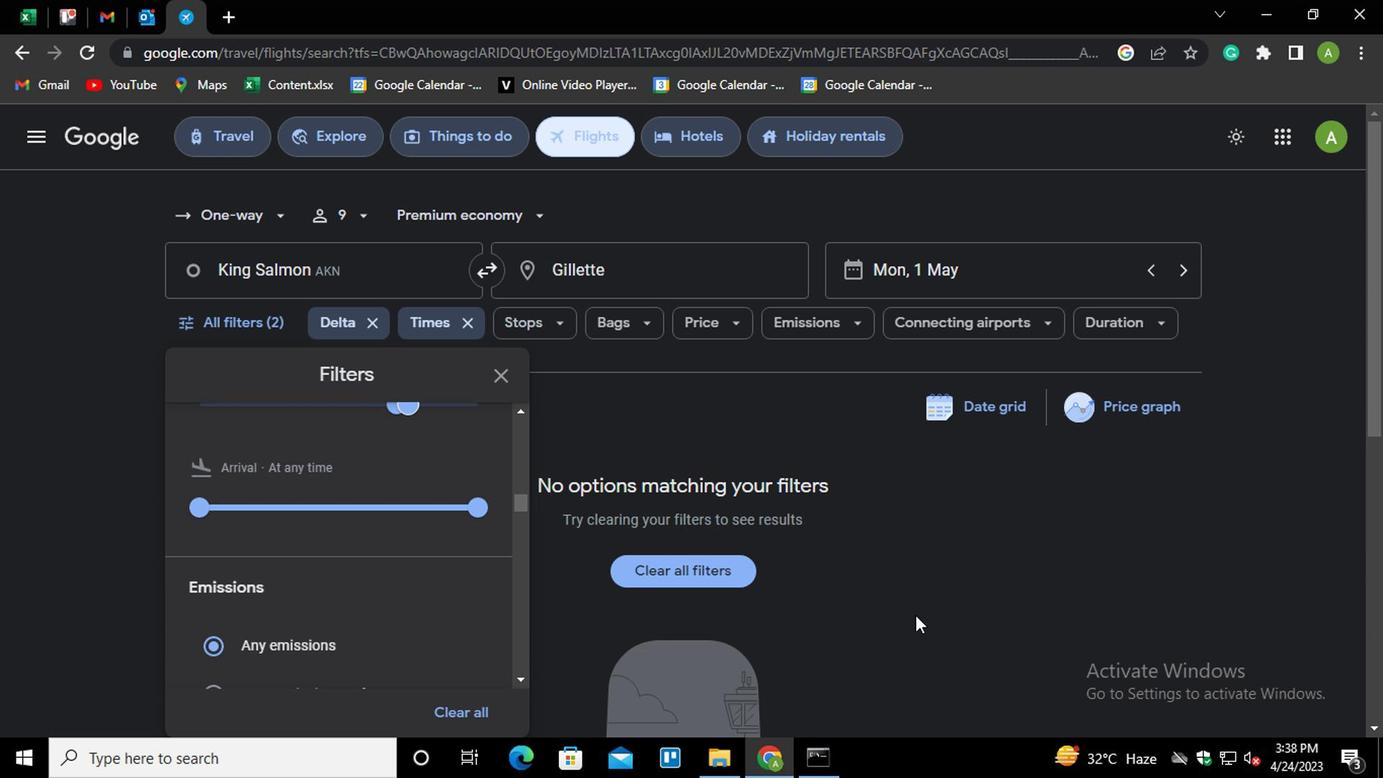 
Action: Mouse pressed left at (843, 613)
Screenshot: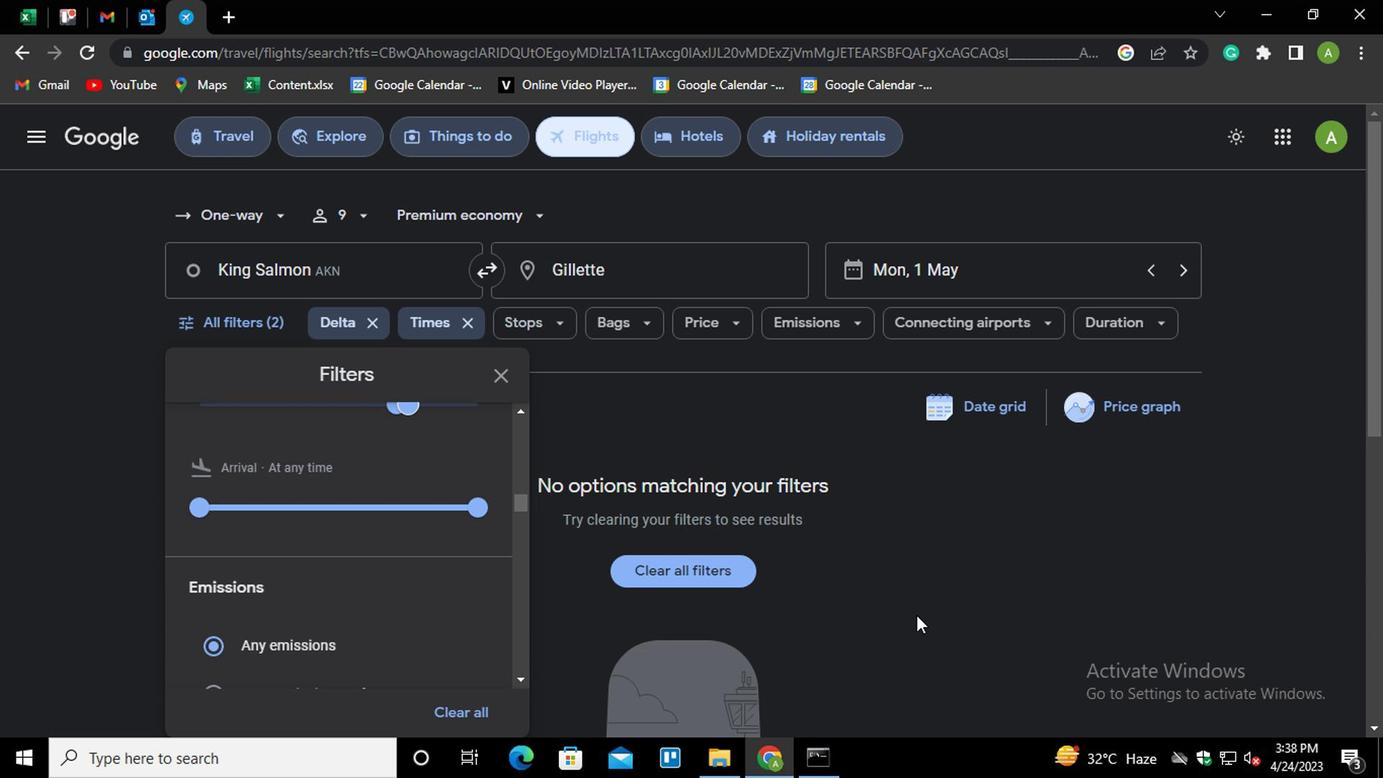 
Action: Mouse moved to (837, 618)
Screenshot: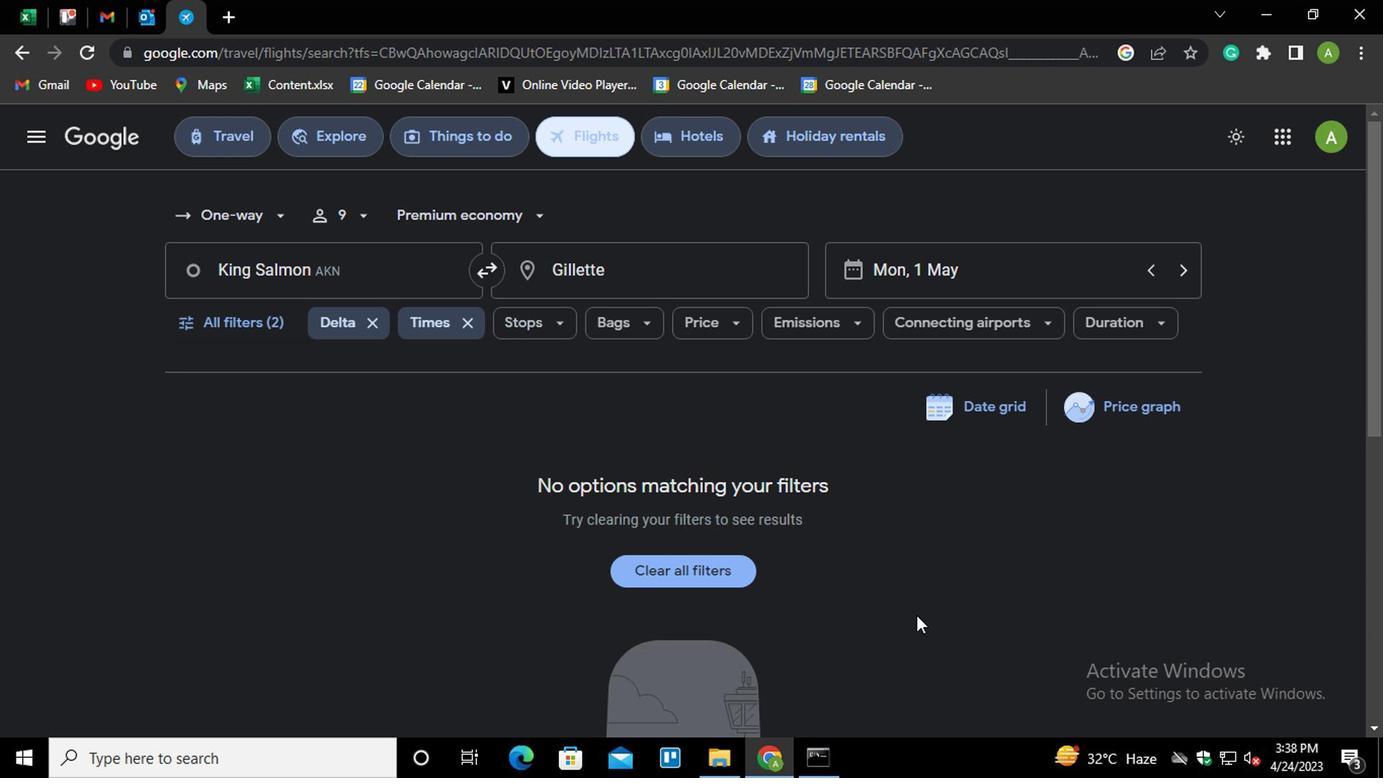 
